 Task: Add a signature Henry Lee containing Have a great Christmas Eve, Henry Lee to email address softage.5@softage.net and add a label Nutrition
Action: Mouse moved to (1044, 61)
Screenshot: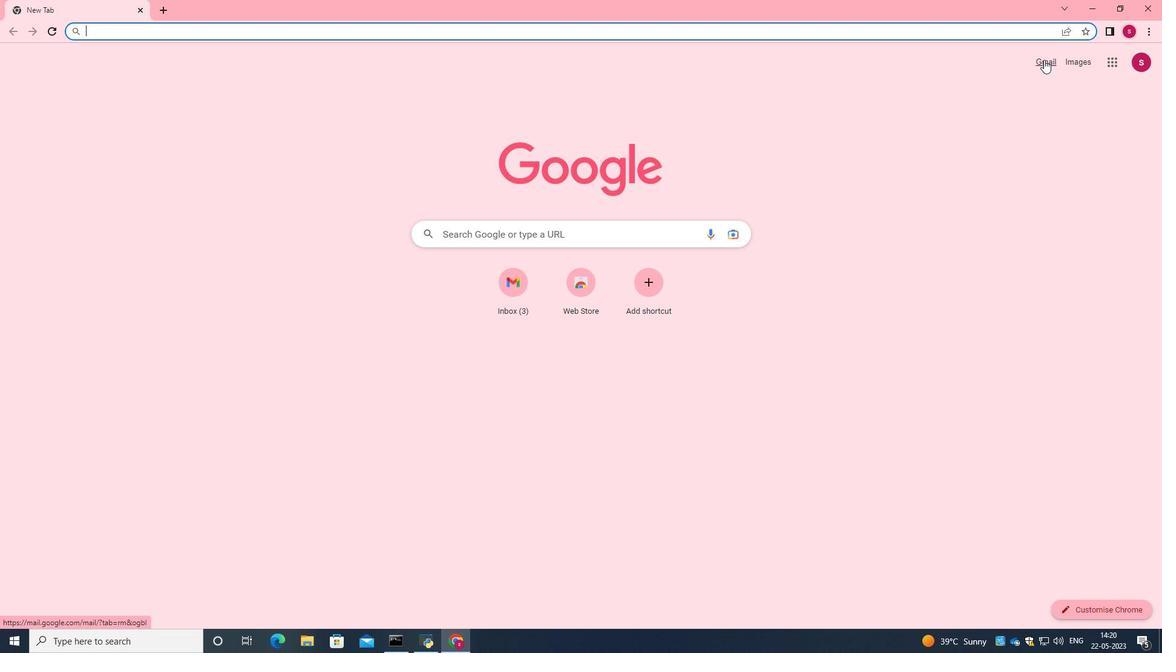 
Action: Mouse pressed left at (1044, 61)
Screenshot: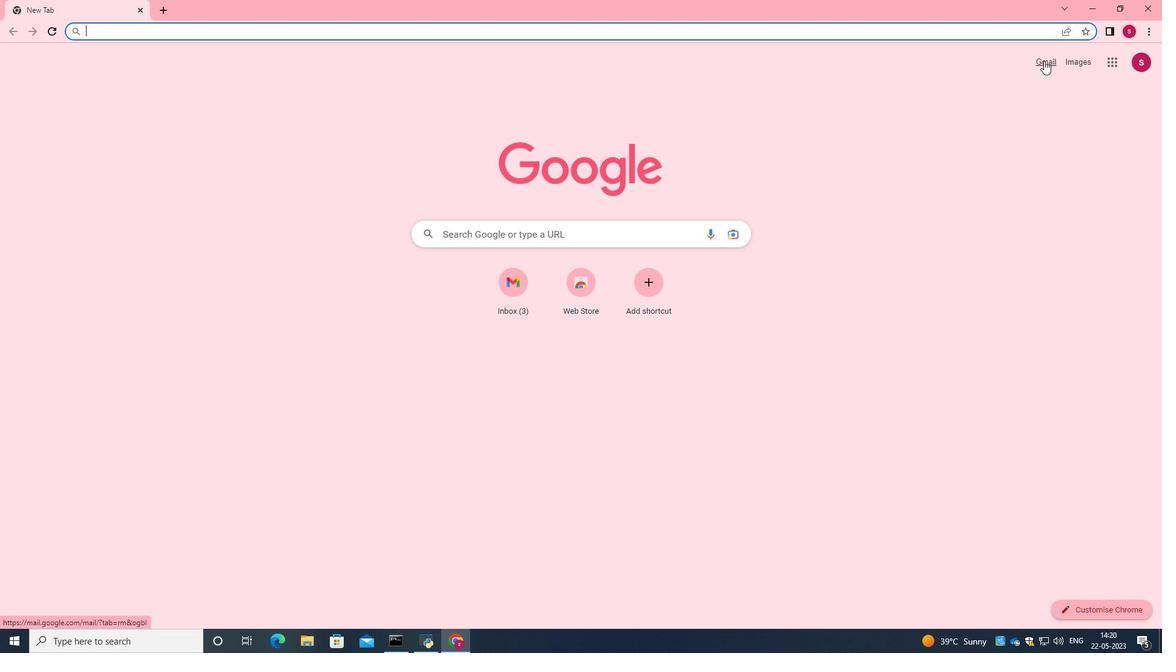 
Action: Mouse moved to (1044, 84)
Screenshot: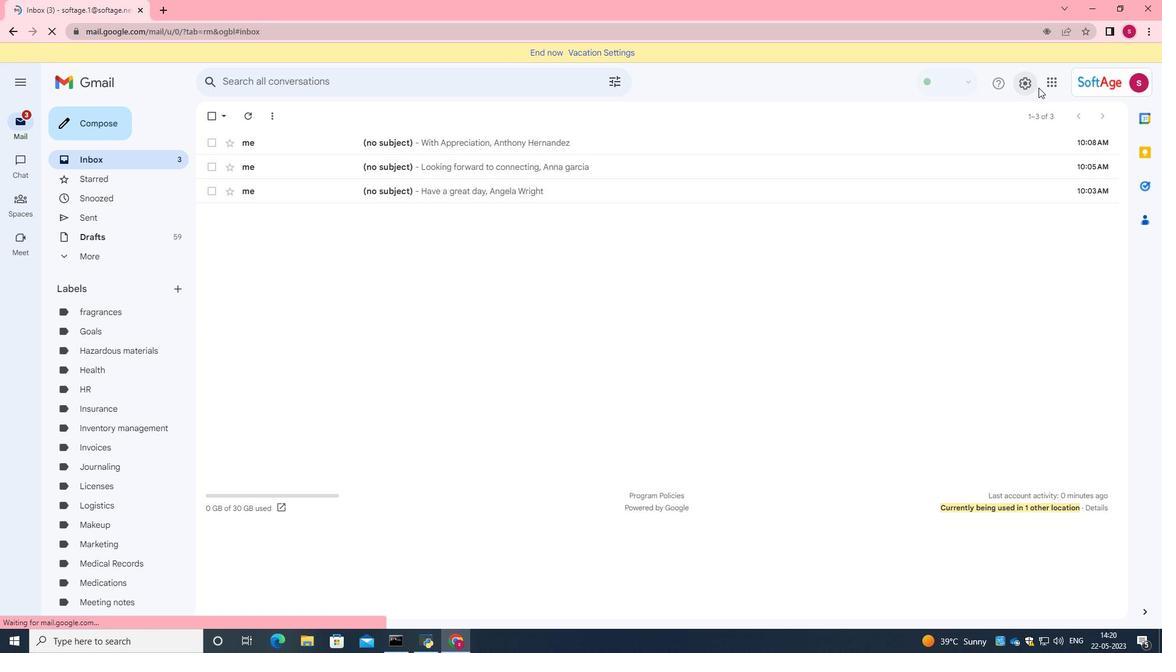 
Action: Mouse pressed left at (1044, 84)
Screenshot: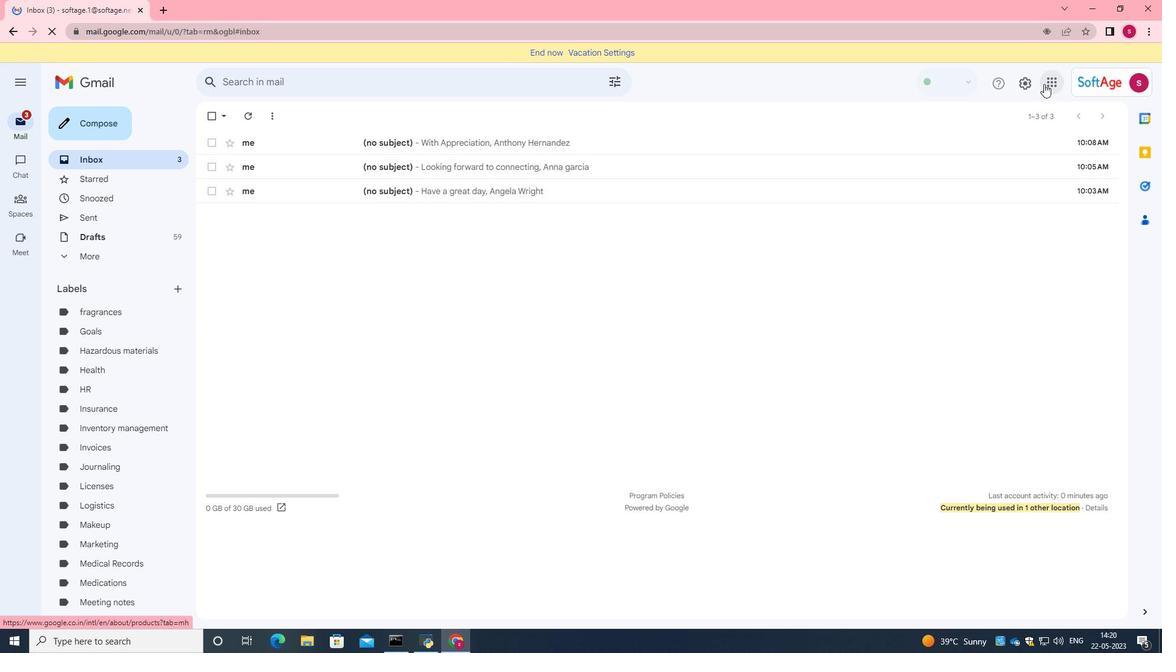 
Action: Mouse moved to (1038, 87)
Screenshot: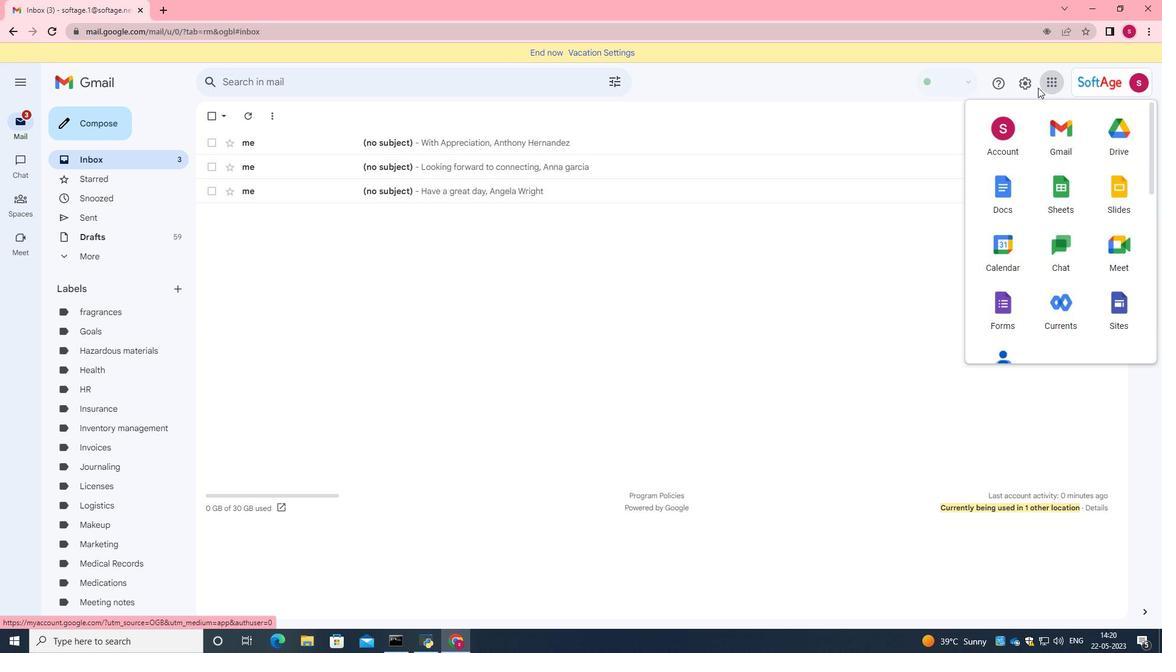 
Action: Mouse pressed left at (1038, 87)
Screenshot: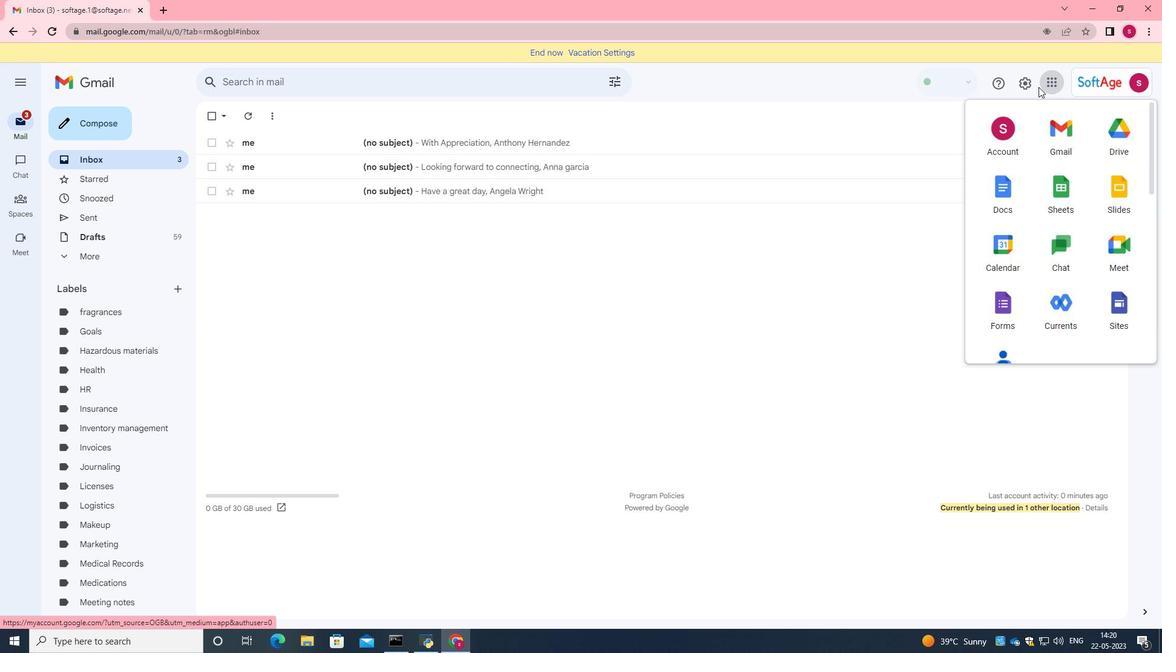 
Action: Mouse moved to (1030, 86)
Screenshot: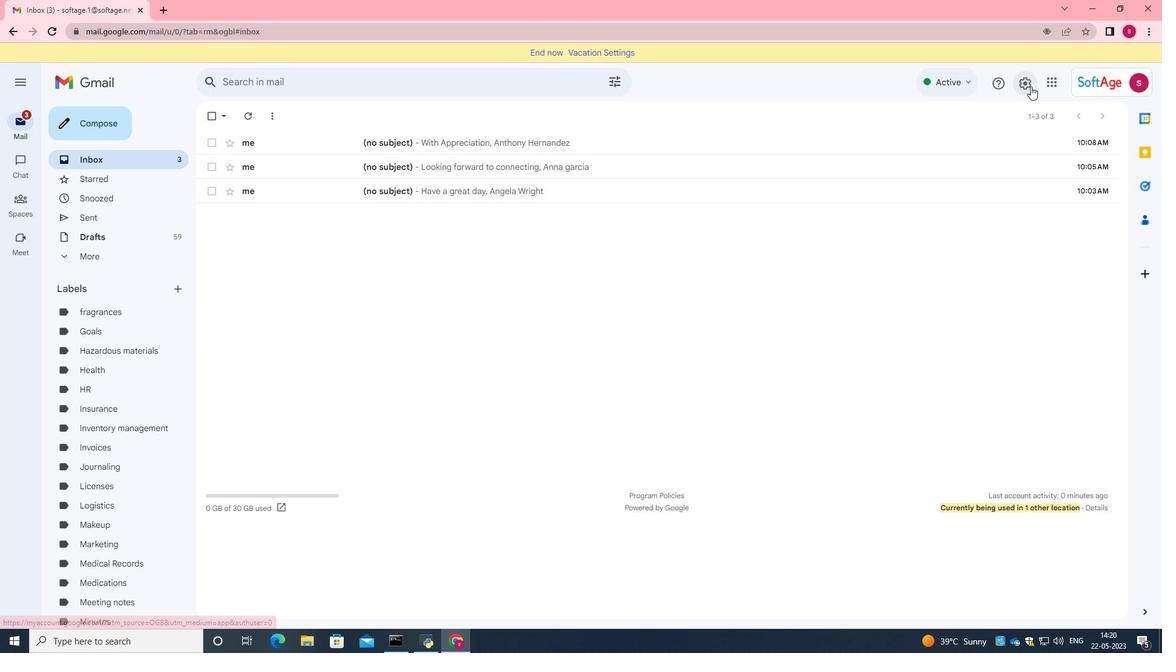 
Action: Mouse pressed left at (1030, 86)
Screenshot: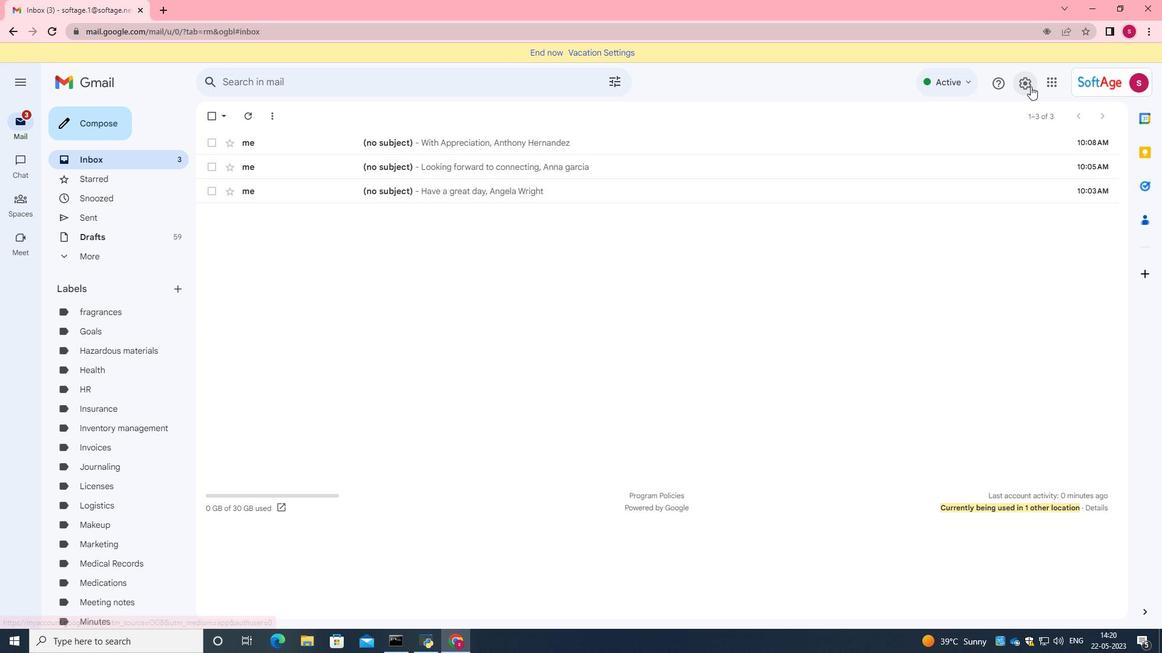 
Action: Mouse moved to (998, 147)
Screenshot: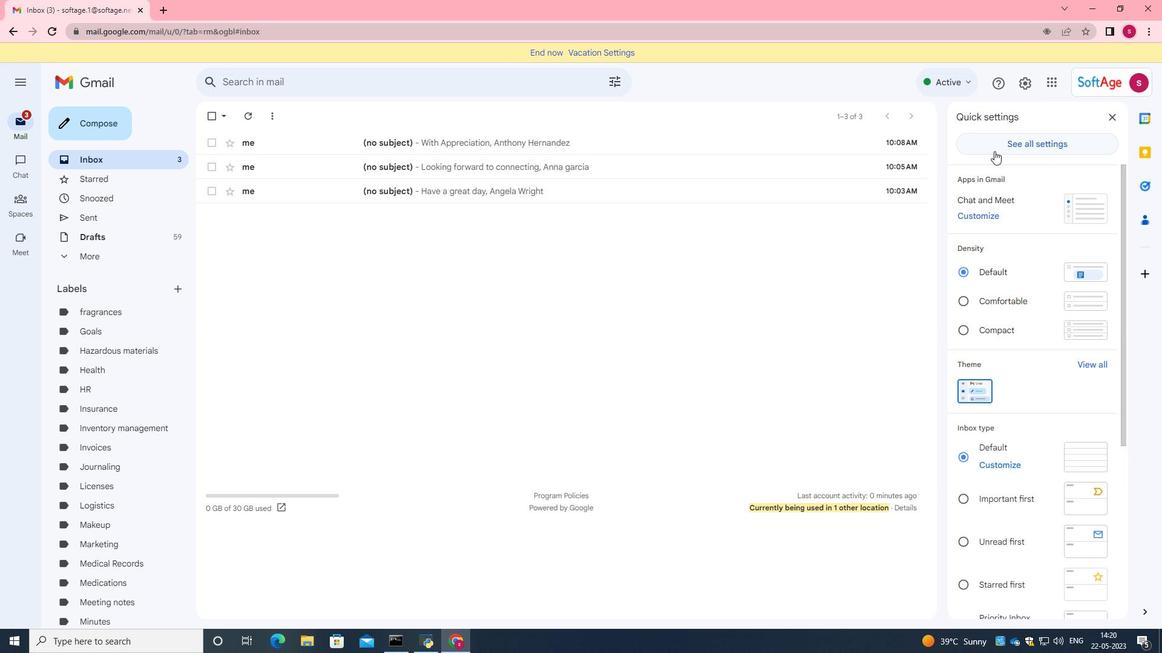
Action: Mouse pressed left at (998, 147)
Screenshot: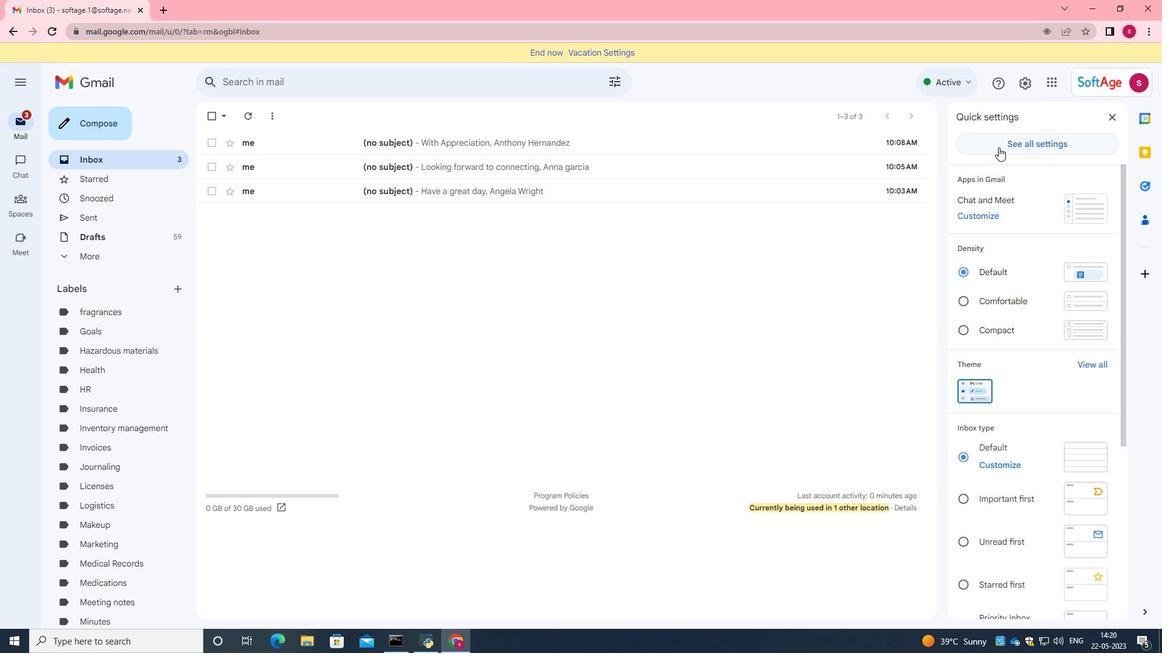 
Action: Mouse moved to (716, 292)
Screenshot: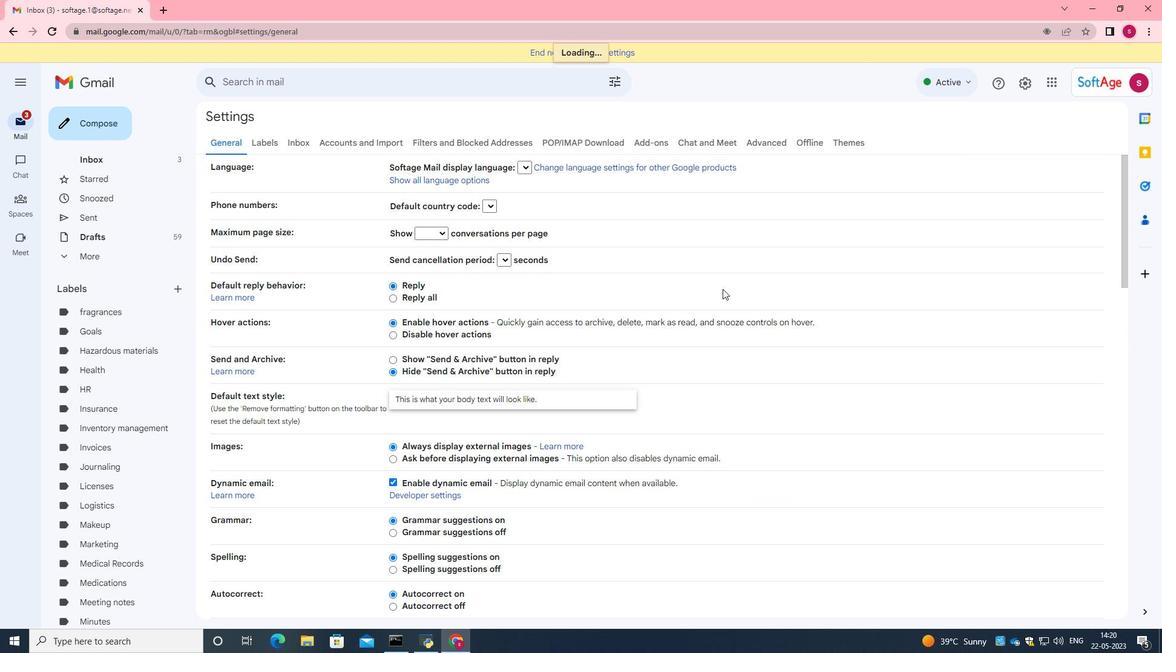 
Action: Mouse scrolled (716, 292) with delta (0, 0)
Screenshot: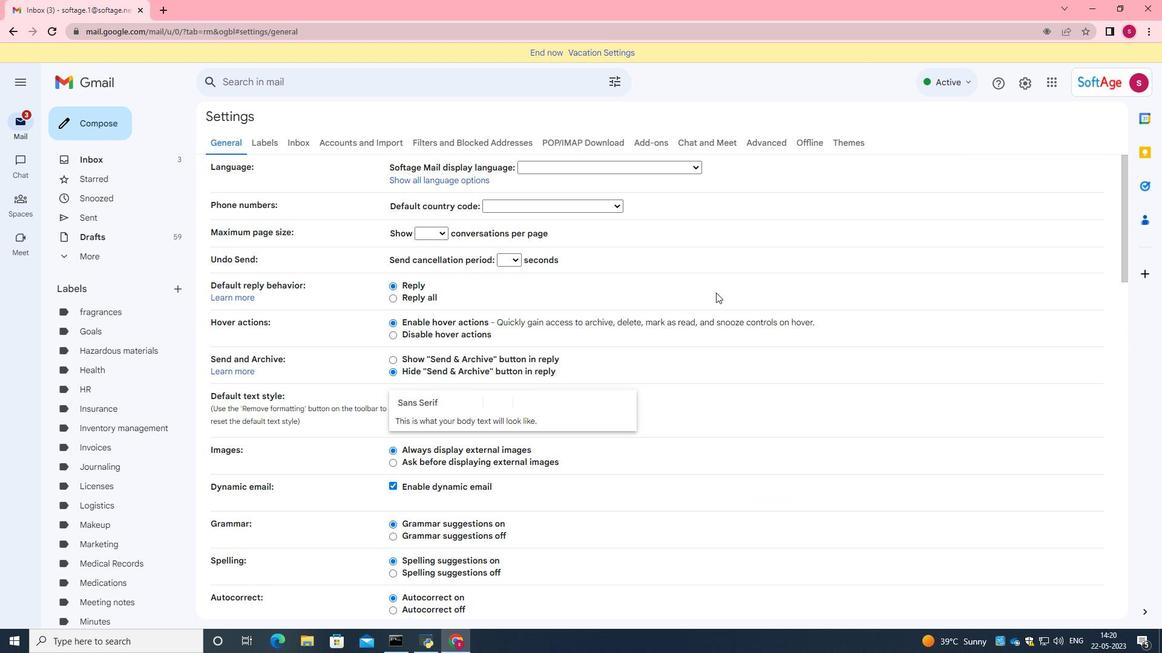
Action: Mouse scrolled (716, 292) with delta (0, 0)
Screenshot: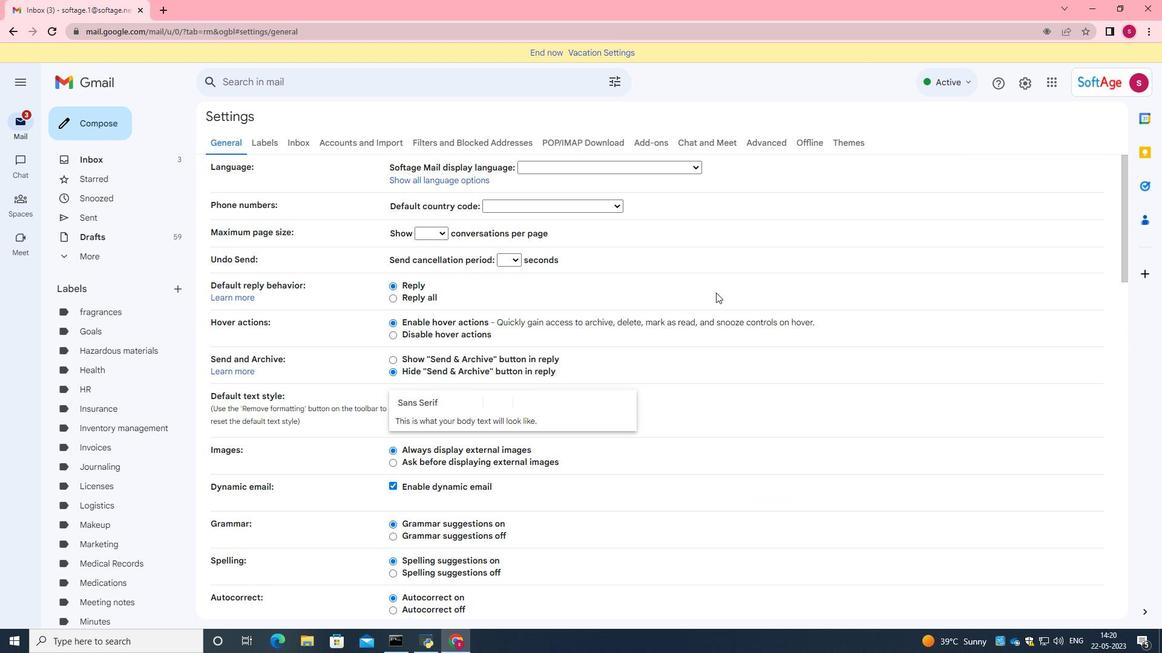 
Action: Mouse scrolled (716, 292) with delta (0, 0)
Screenshot: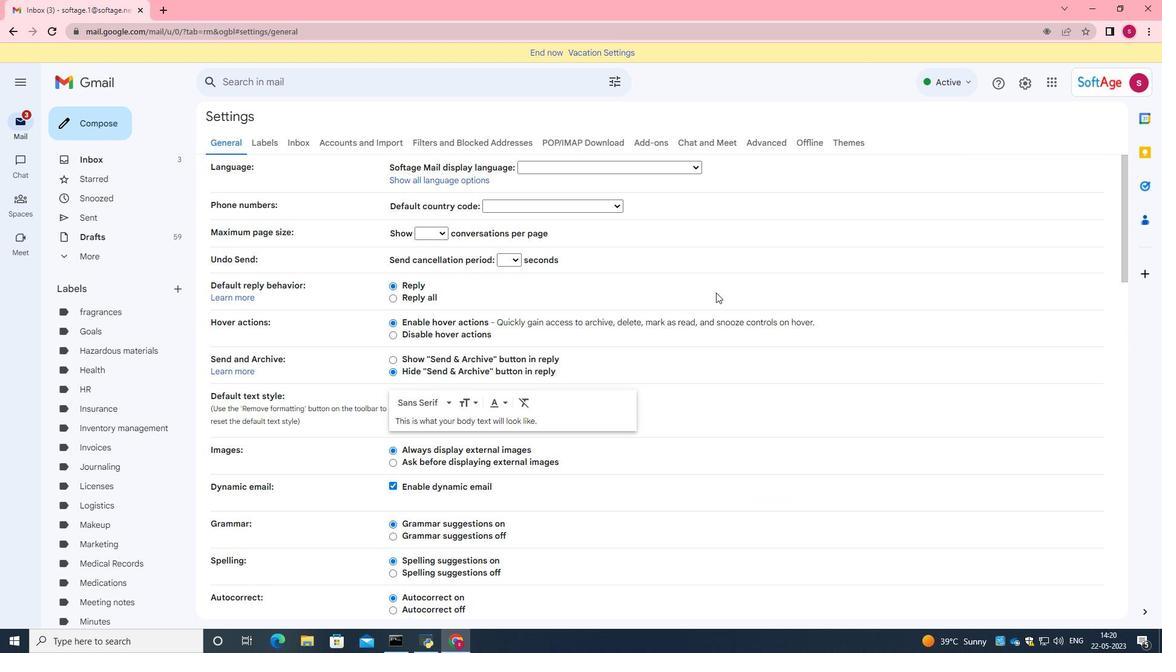 
Action: Mouse scrolled (716, 292) with delta (0, 0)
Screenshot: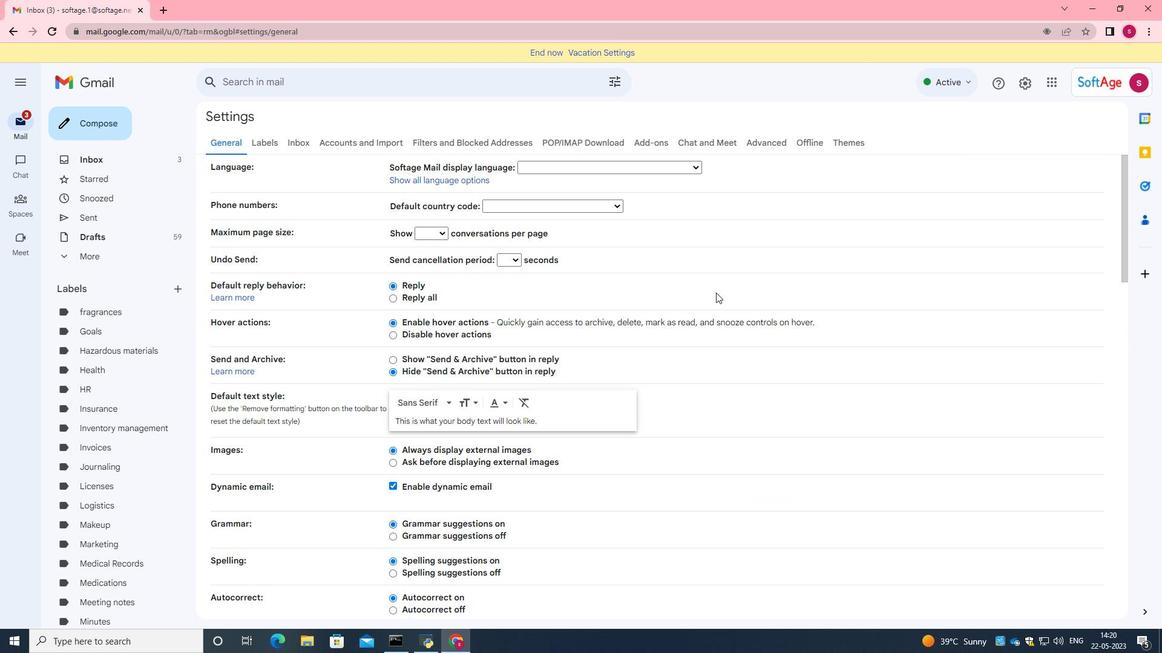 
Action: Mouse scrolled (716, 292) with delta (0, 0)
Screenshot: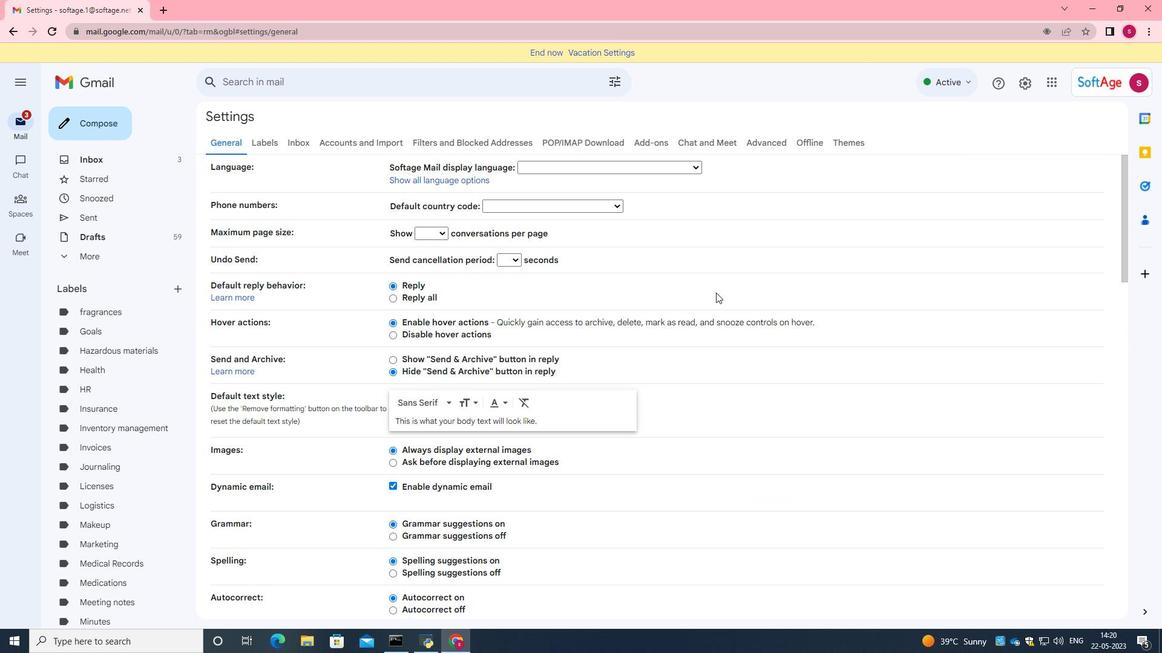 
Action: Mouse scrolled (716, 292) with delta (0, 0)
Screenshot: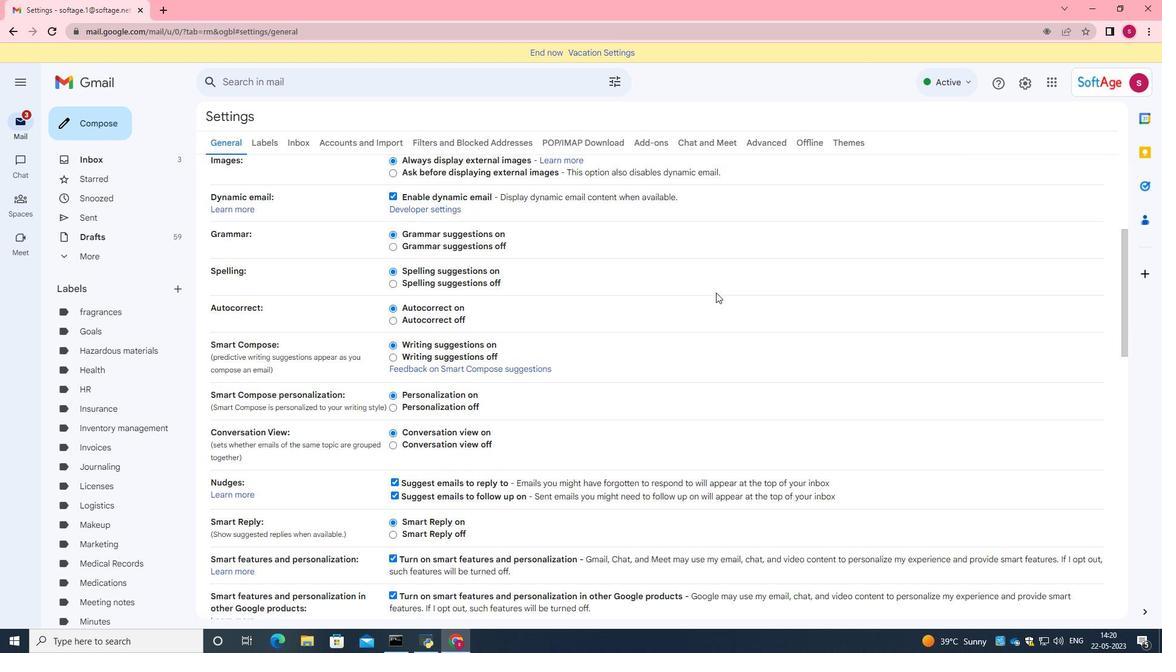 
Action: Mouse scrolled (716, 292) with delta (0, 0)
Screenshot: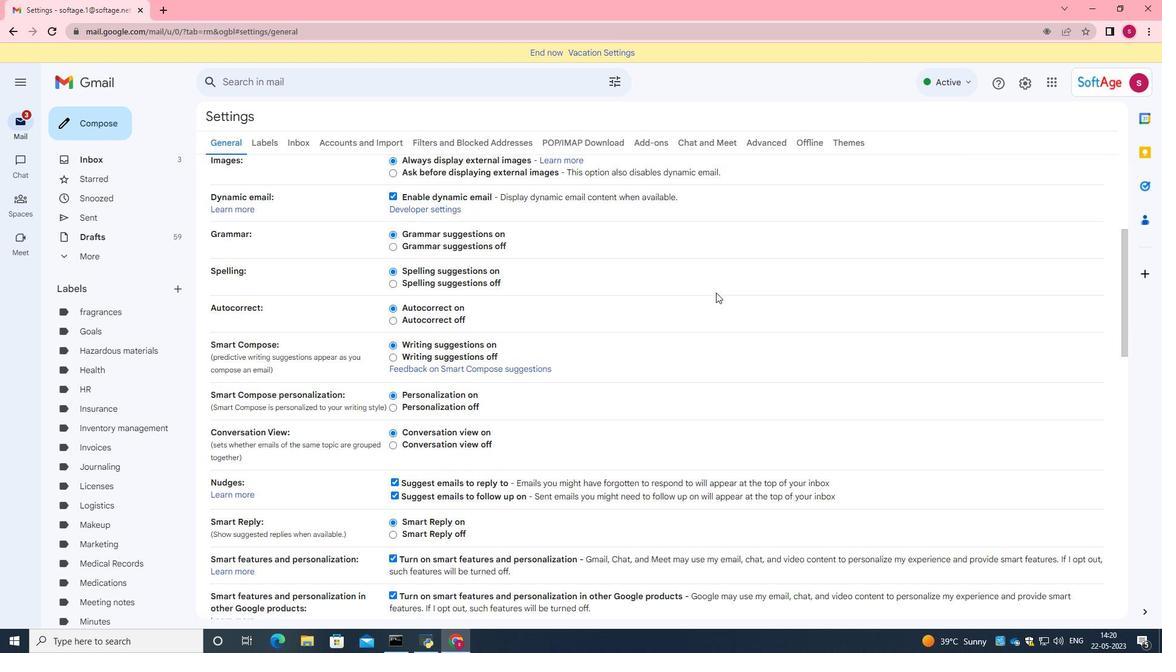 
Action: Mouse scrolled (716, 292) with delta (0, 0)
Screenshot: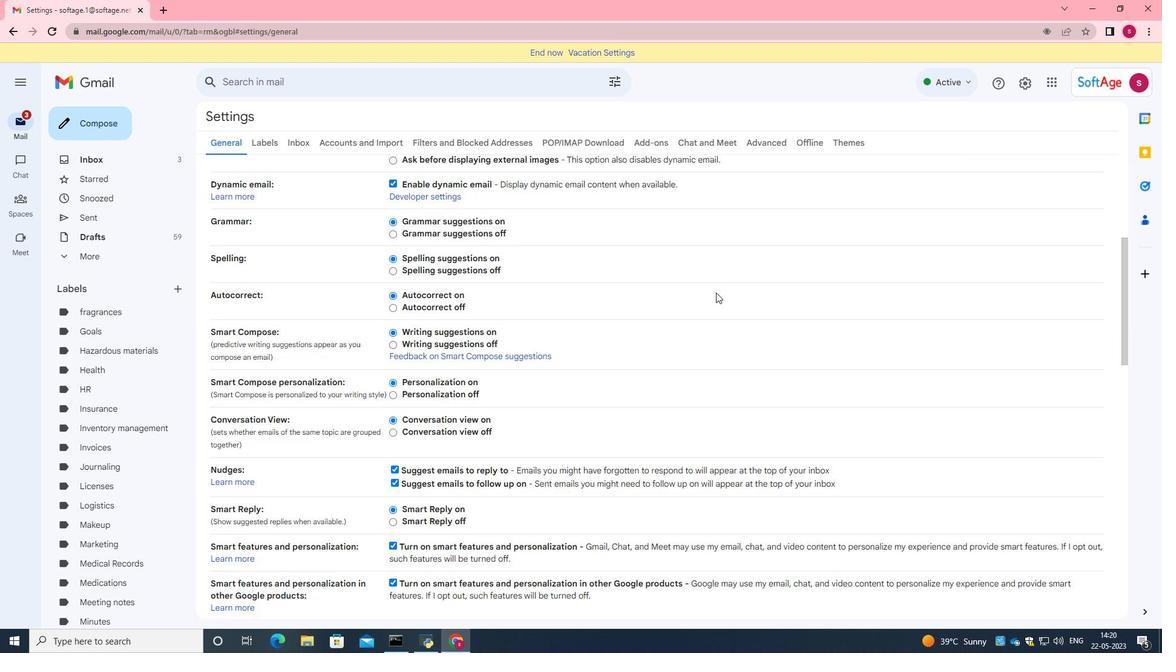 
Action: Mouse moved to (716, 312)
Screenshot: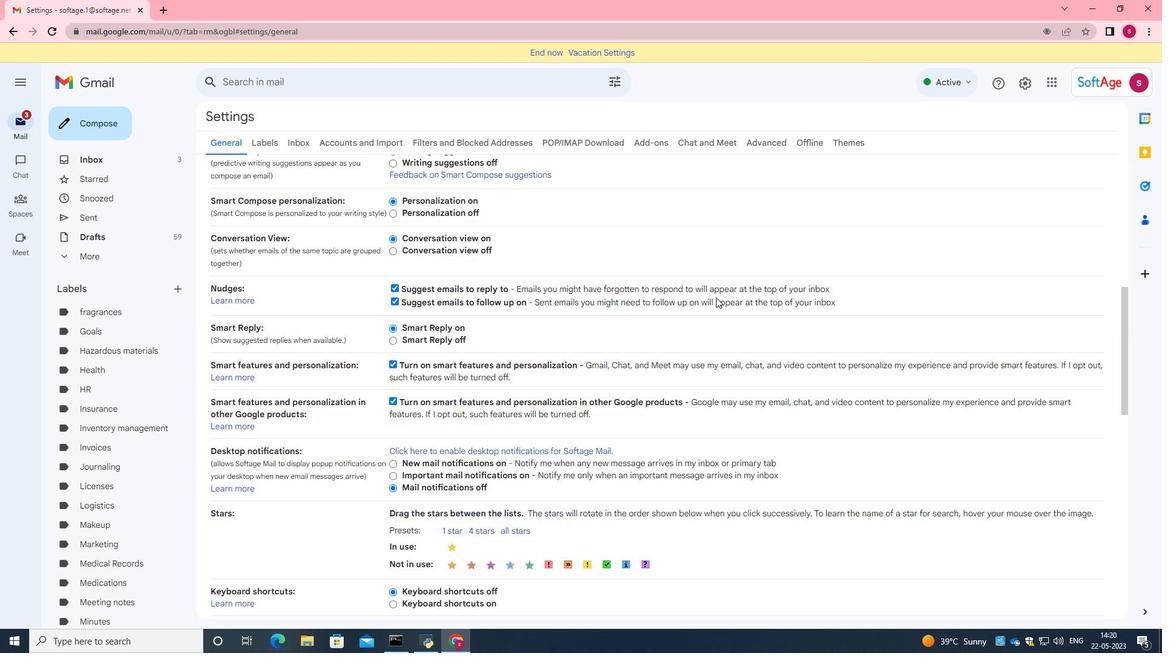 
Action: Mouse scrolled (716, 312) with delta (0, 0)
Screenshot: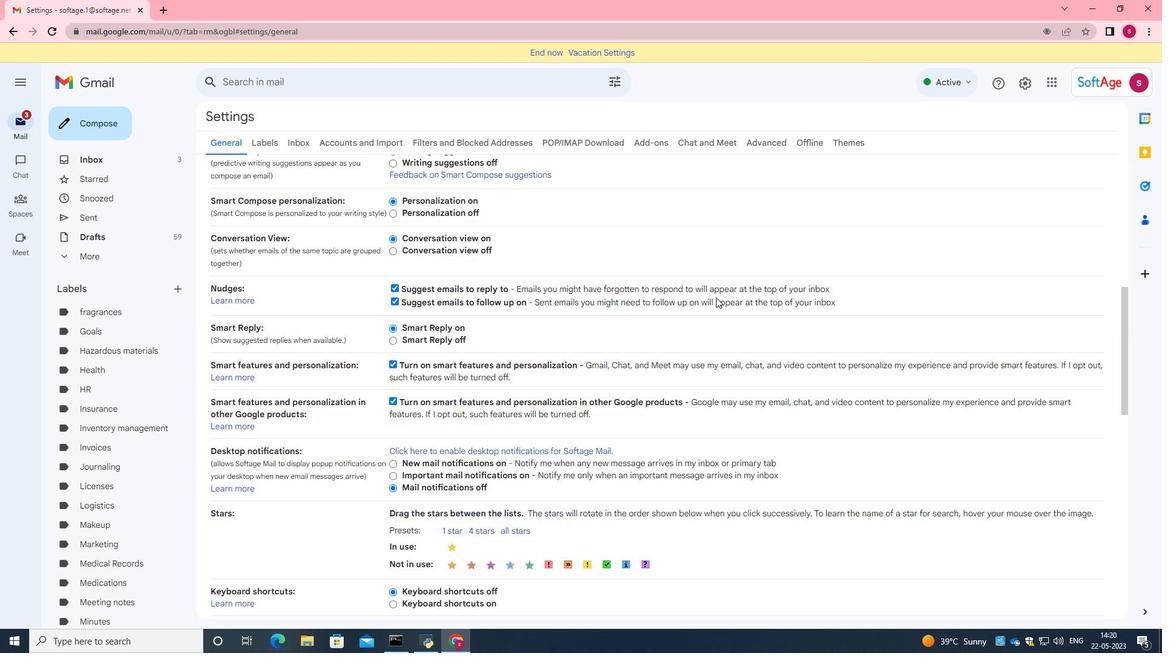 
Action: Mouse moved to (716, 321)
Screenshot: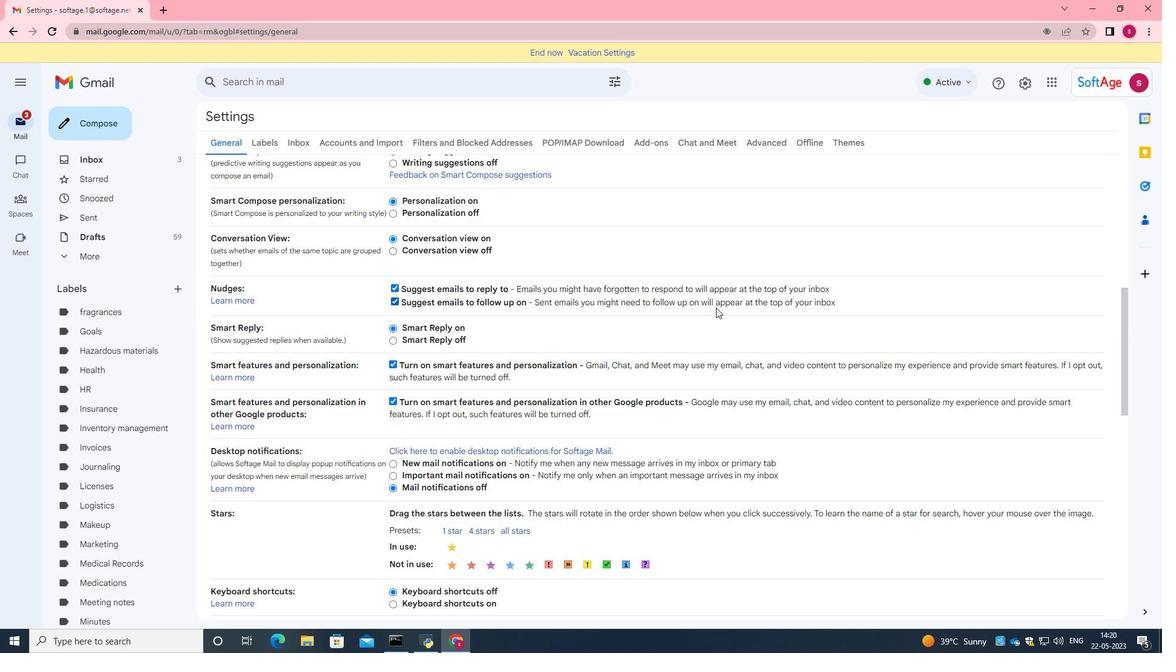 
Action: Mouse scrolled (716, 320) with delta (0, 0)
Screenshot: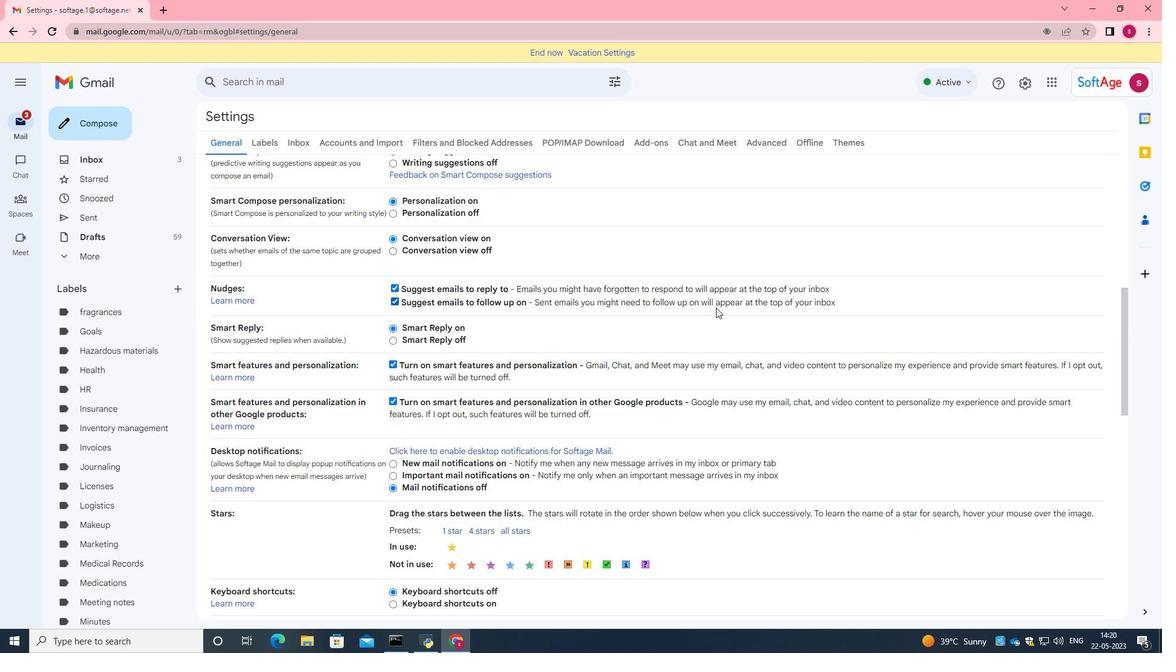 
Action: Mouse moved to (716, 322)
Screenshot: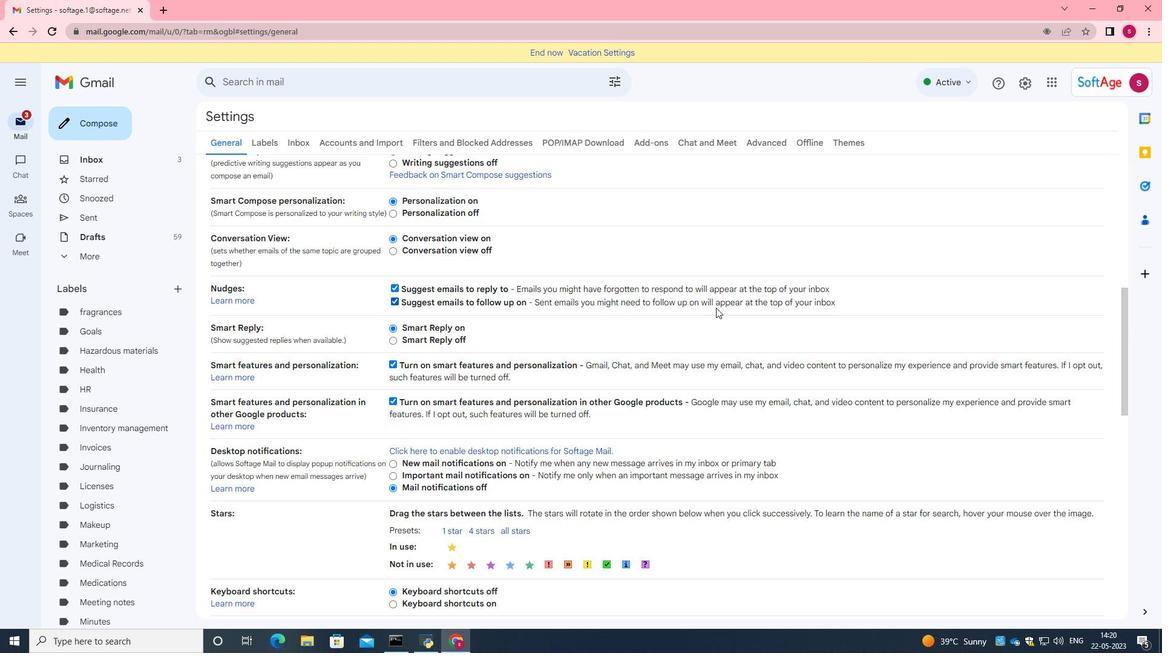 
Action: Mouse scrolled (716, 322) with delta (0, 0)
Screenshot: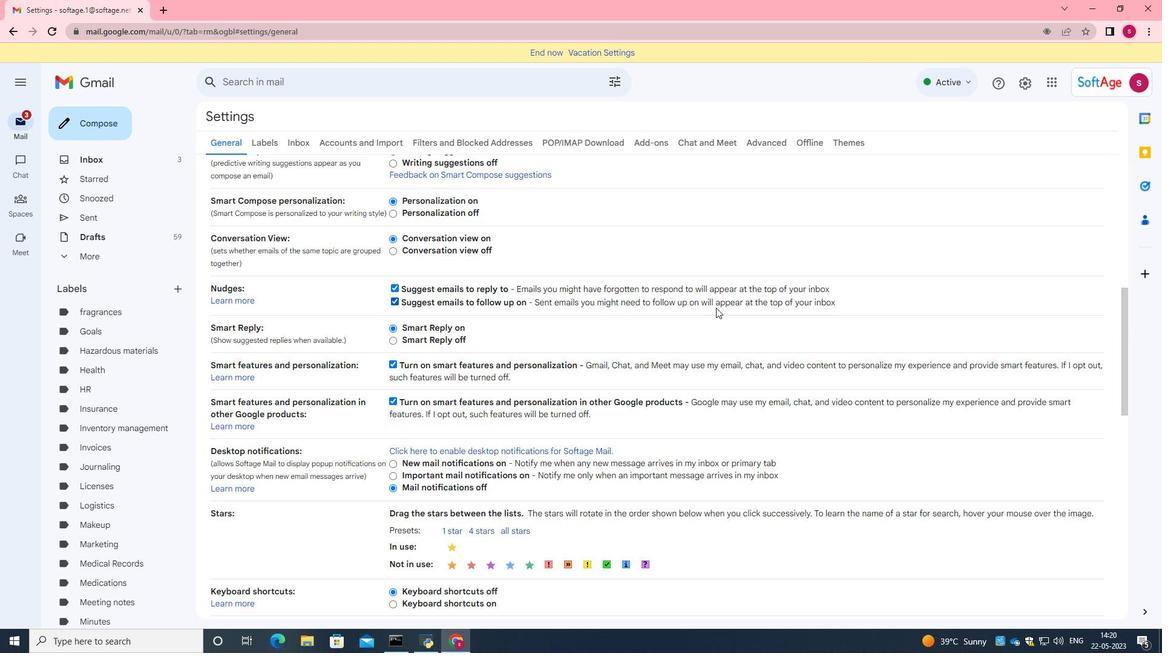 
Action: Mouse moved to (528, 465)
Screenshot: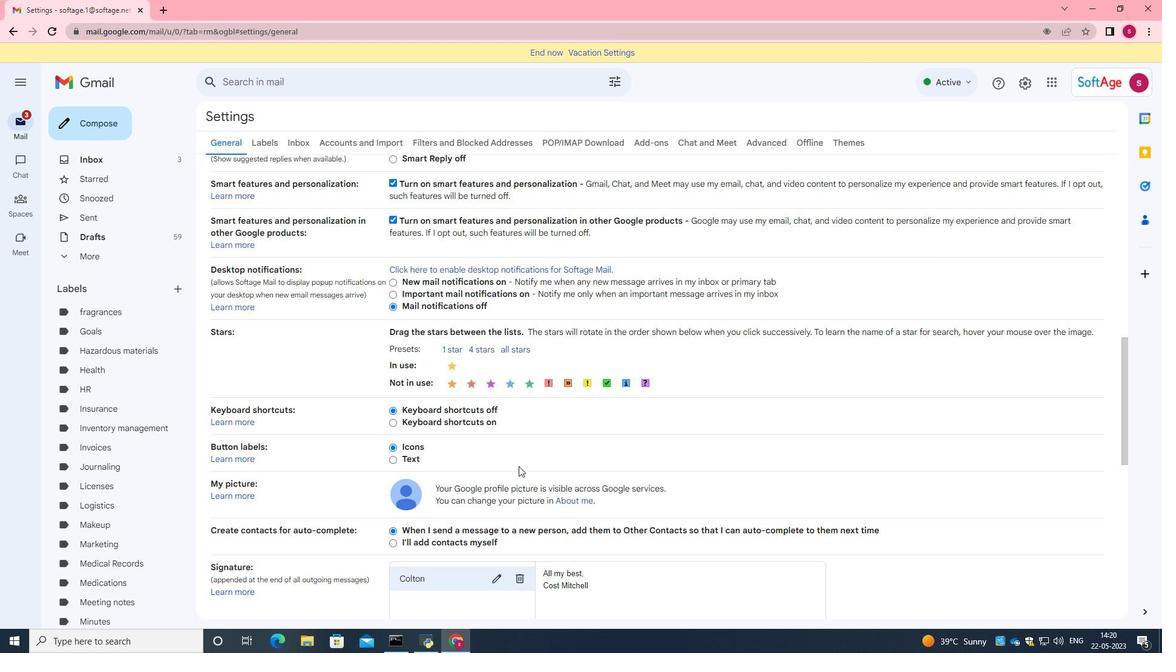 
Action: Mouse scrolled (528, 464) with delta (0, 0)
Screenshot: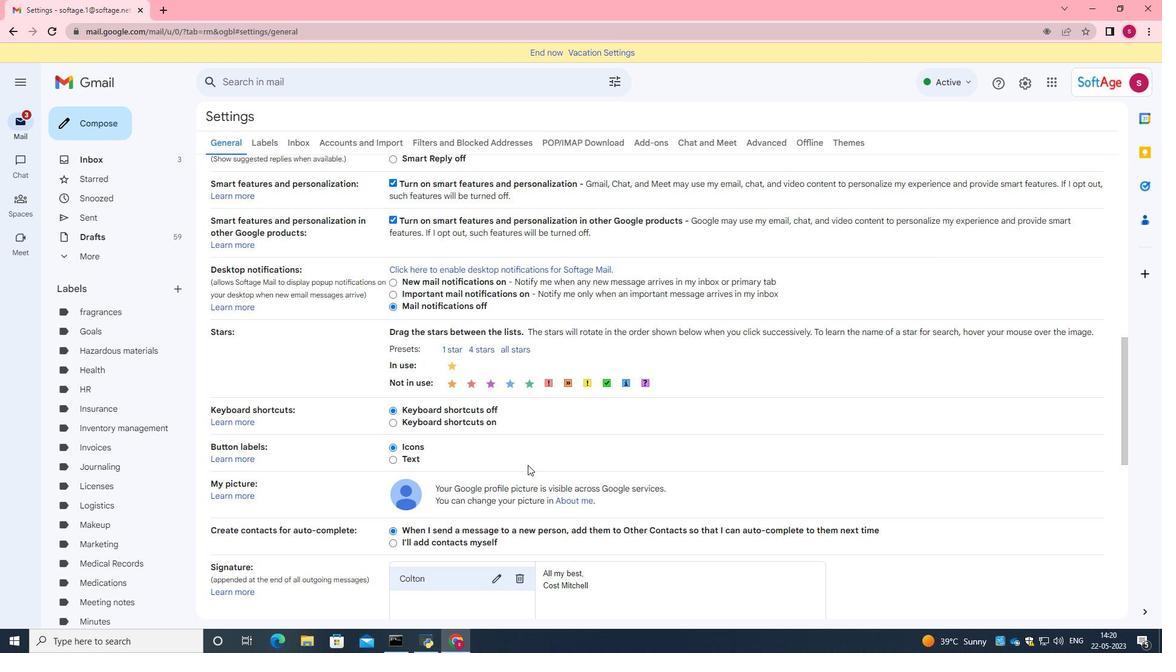 
Action: Mouse moved to (518, 521)
Screenshot: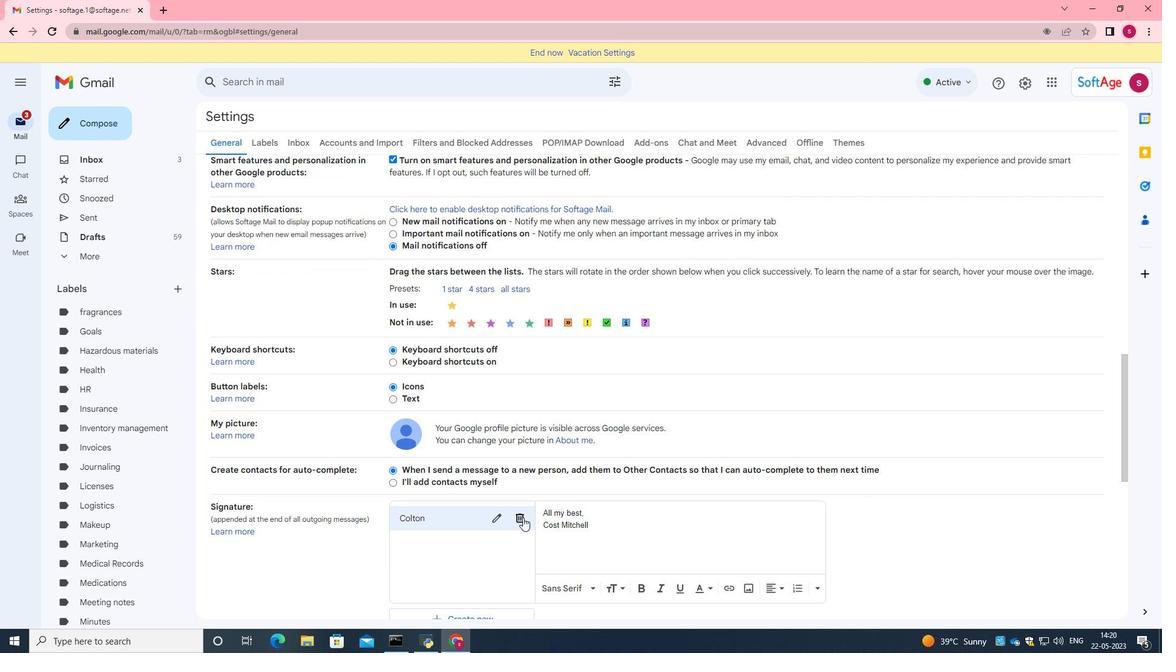 
Action: Mouse pressed left at (518, 521)
Screenshot: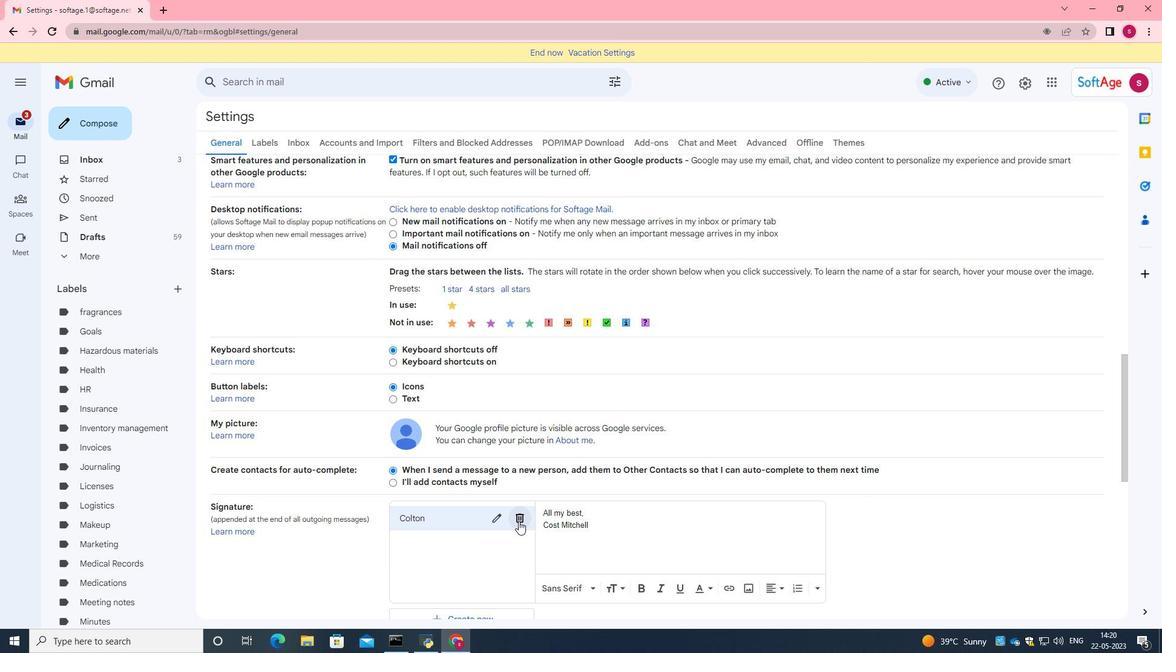
Action: Mouse moved to (663, 364)
Screenshot: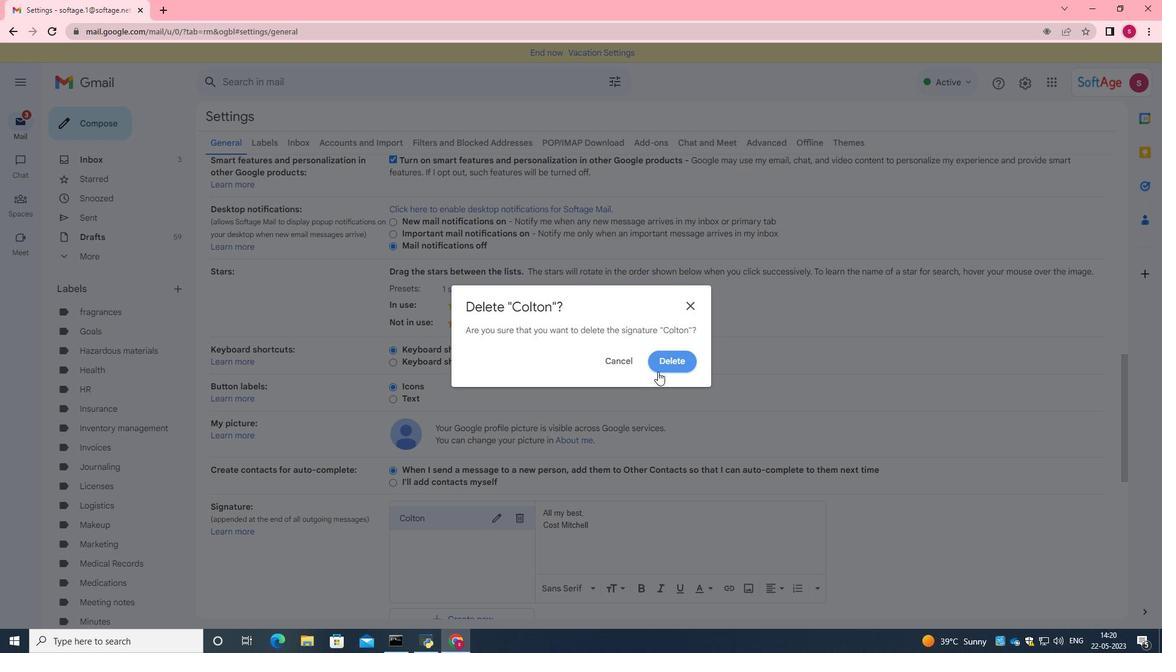 
Action: Mouse pressed left at (663, 364)
Screenshot: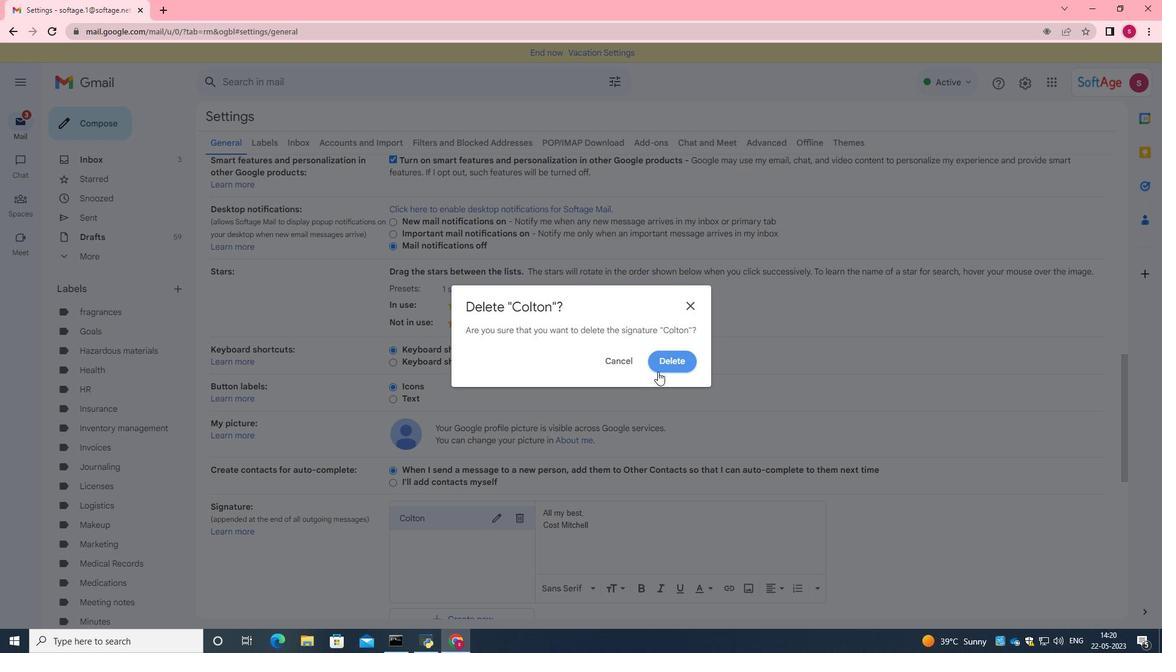 
Action: Mouse moved to (440, 529)
Screenshot: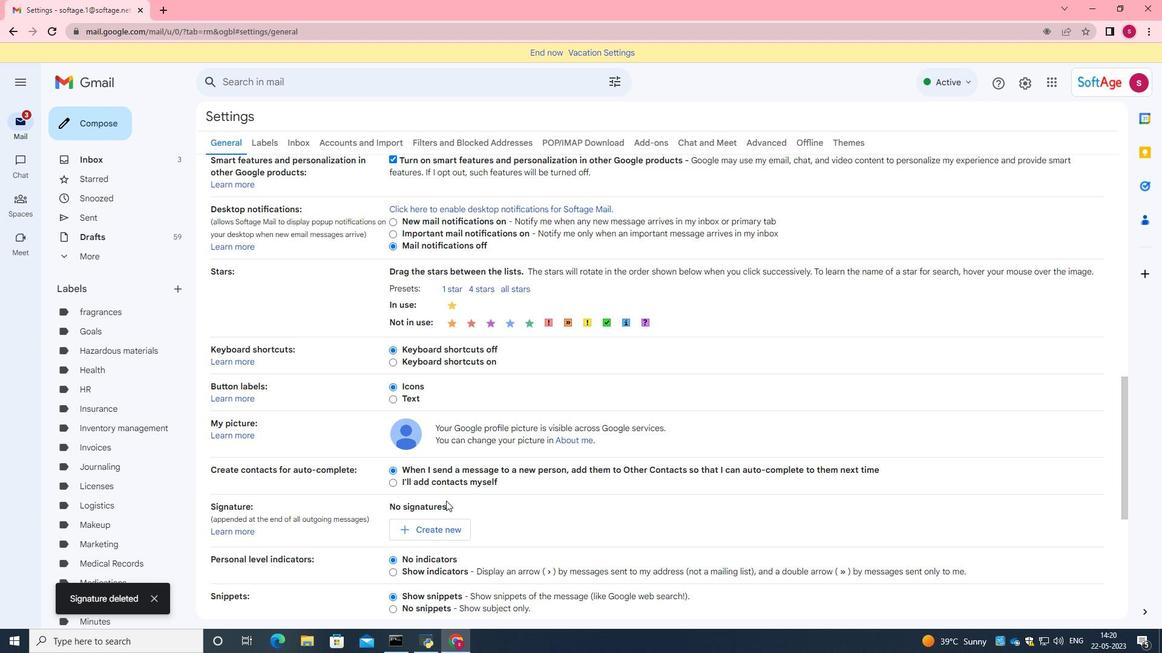 
Action: Mouse pressed left at (440, 529)
Screenshot: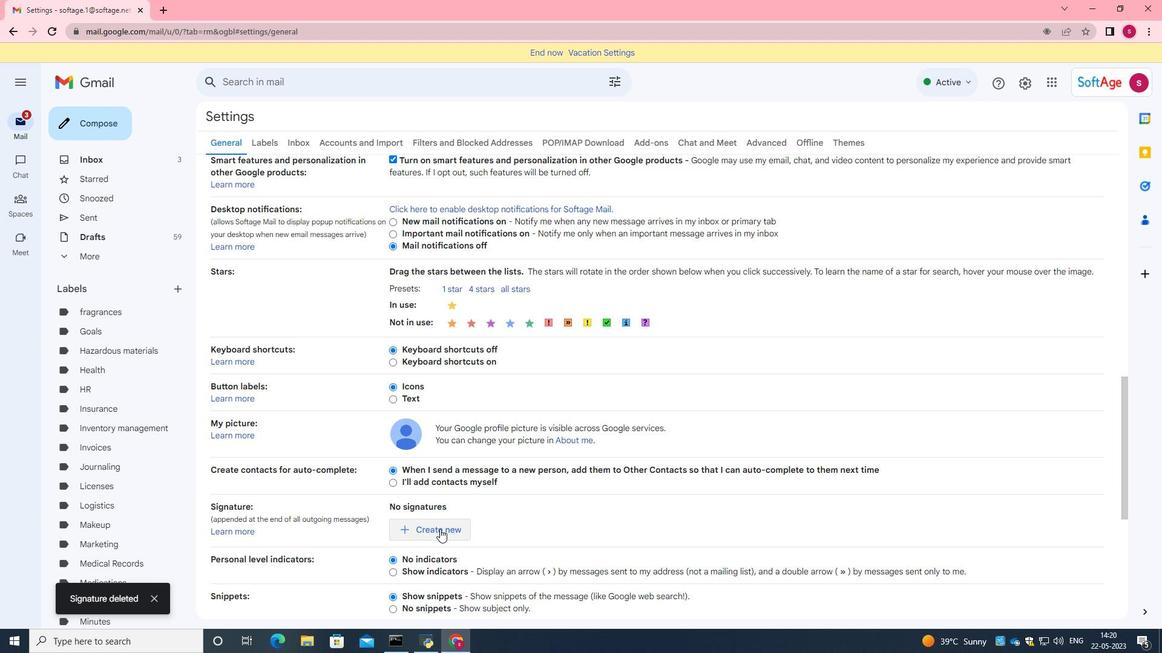 
Action: Mouse moved to (517, 335)
Screenshot: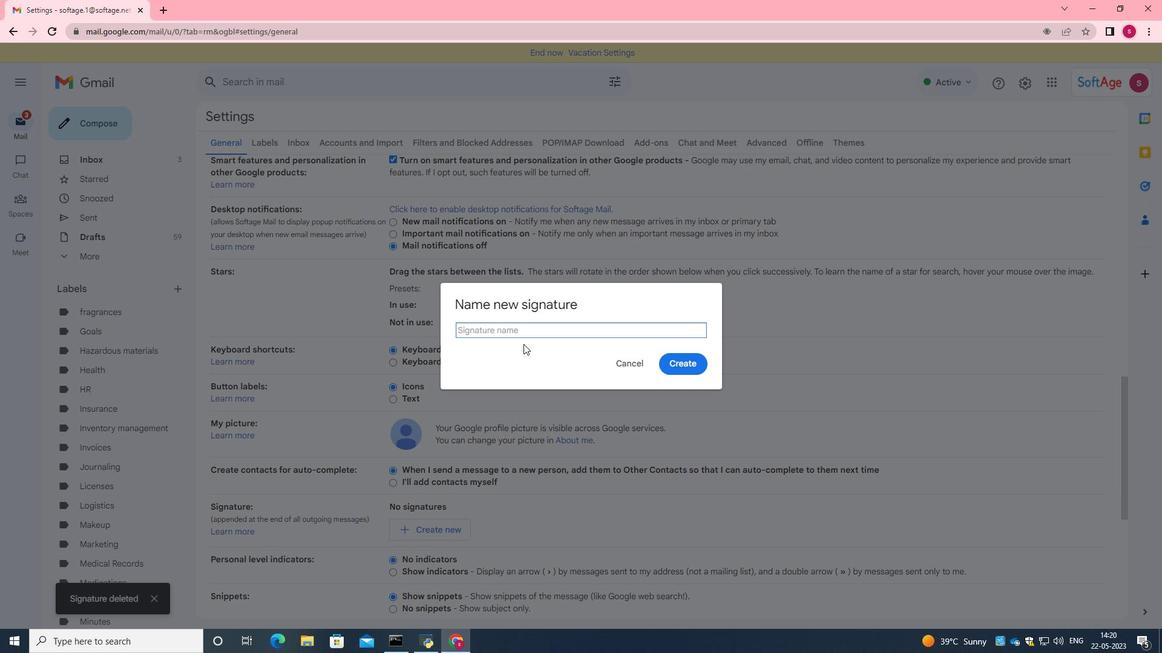 
Action: Key pressed <Key.caps_lock>H<Key.caps_lock>enry<Key.space><Key.caps_lock>L<Key.caps_lock>ee
Screenshot: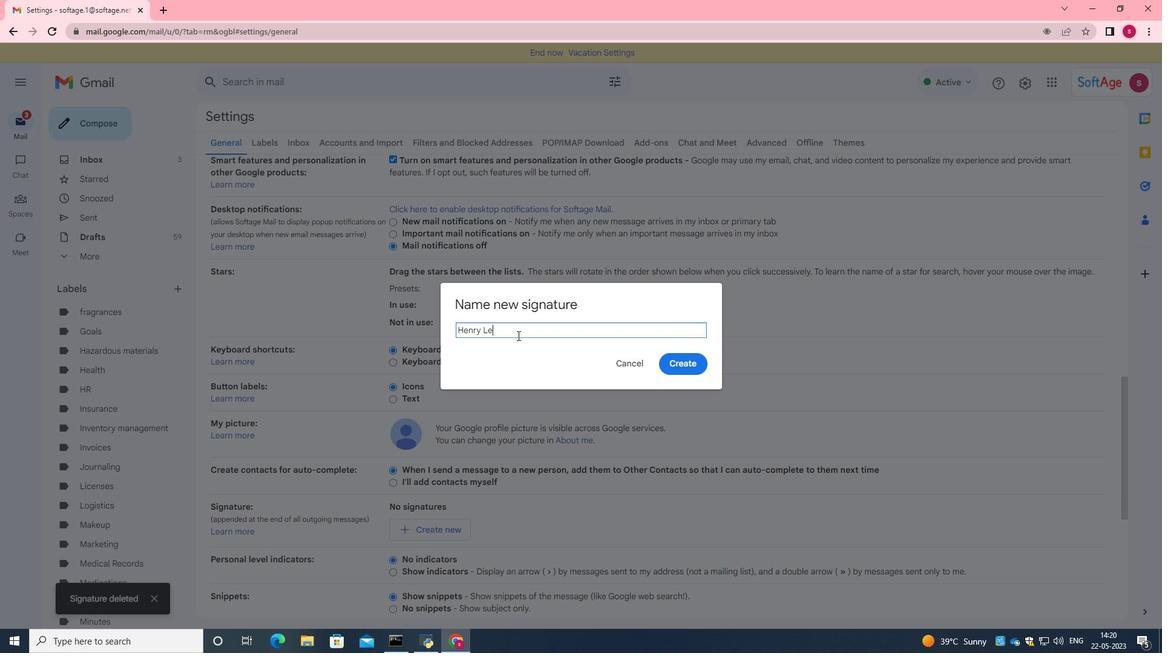 
Action: Mouse moved to (692, 365)
Screenshot: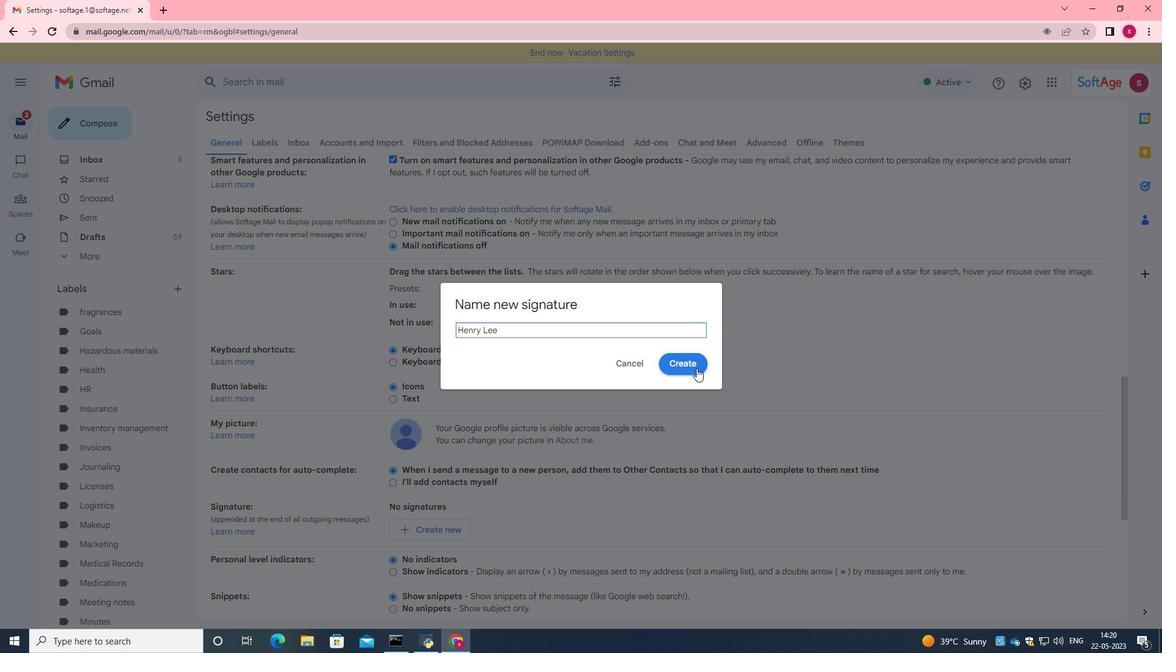 
Action: Mouse pressed left at (692, 365)
Screenshot: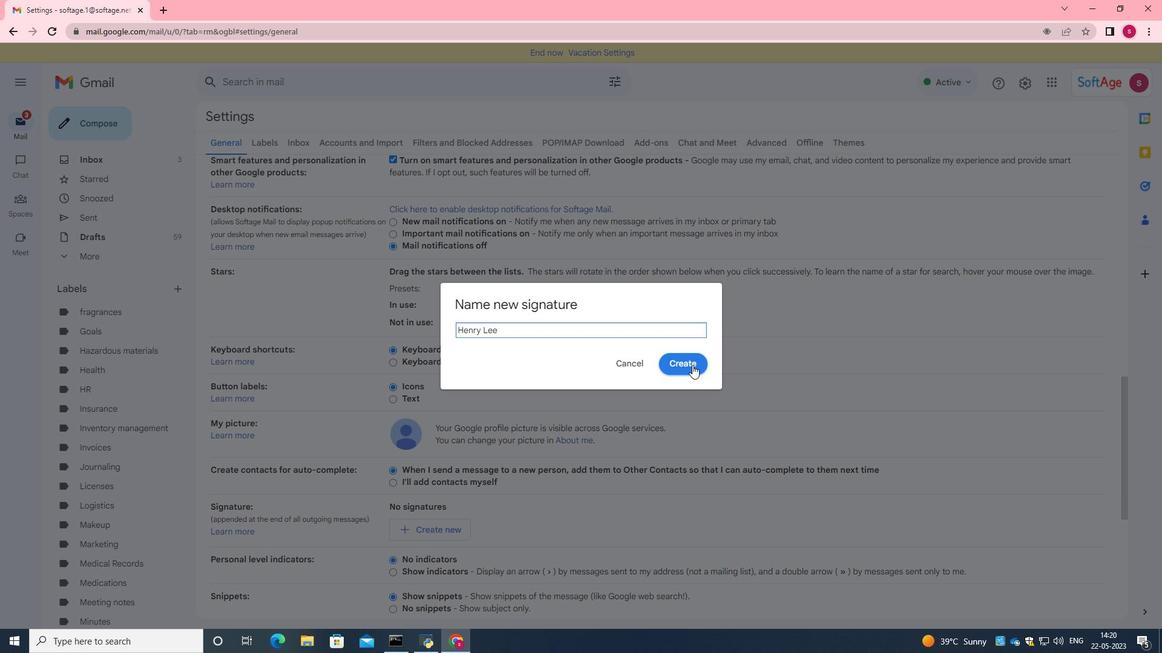 
Action: Mouse moved to (607, 519)
Screenshot: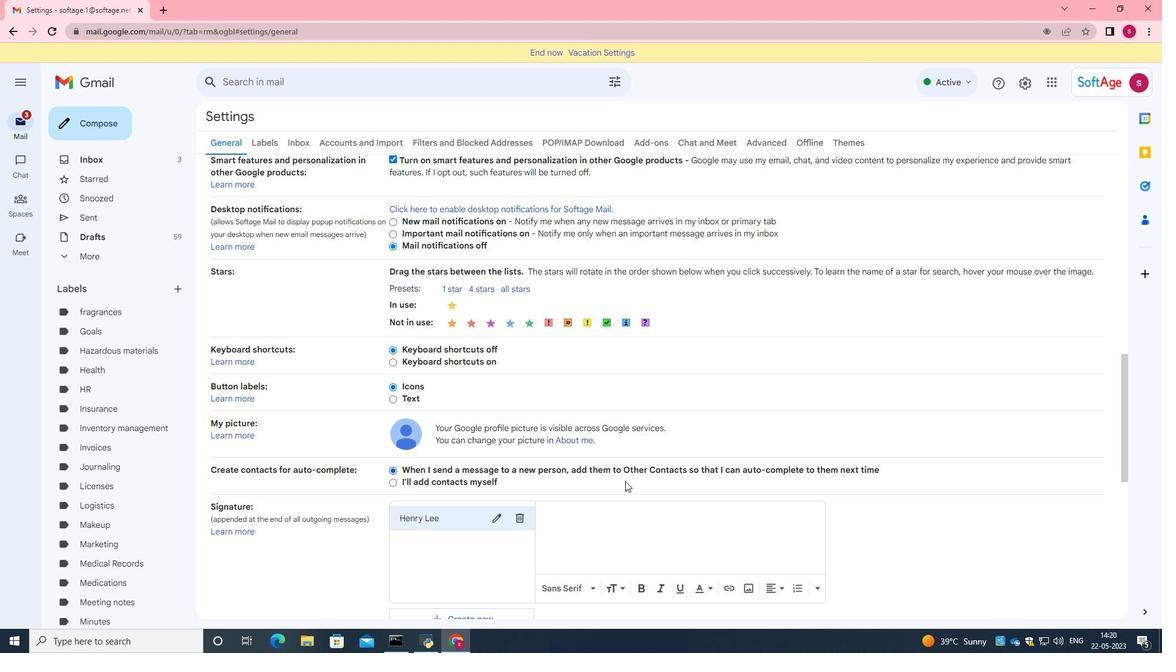 
Action: Mouse pressed left at (607, 519)
Screenshot: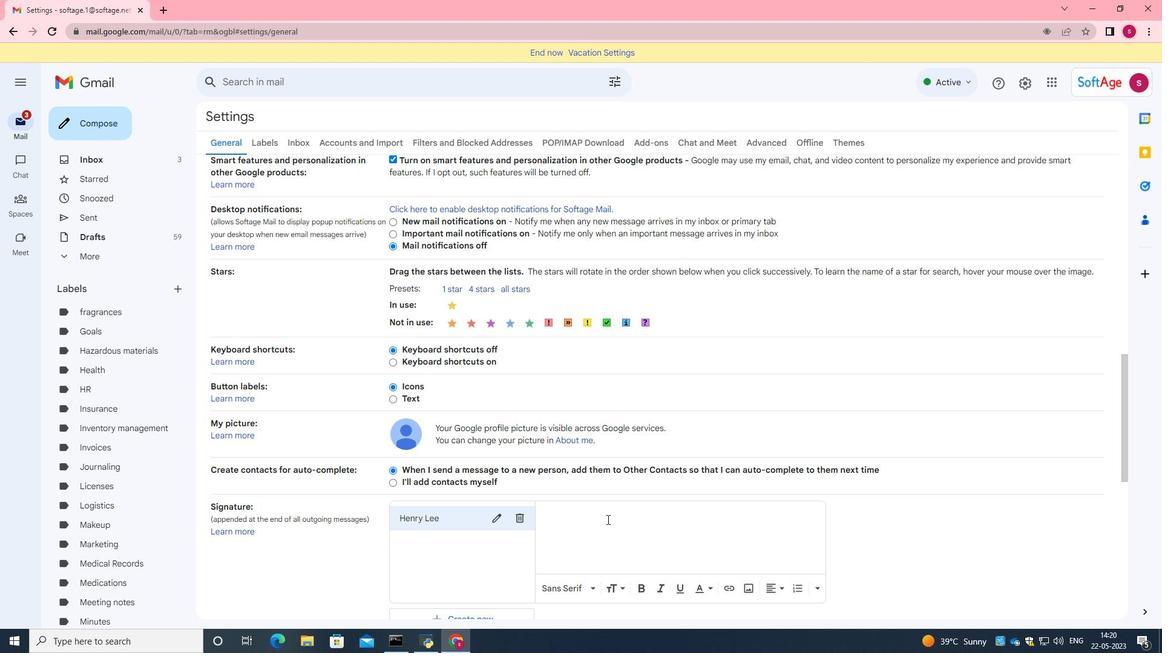 
Action: Key pressed <Key.caps_lock>H<Key.caps_lock>ave<Key.space>a<Key.space>great<Key.space><Key.caps_lock>C<Key.caps_lock>hristmas<Key.space><Key.caps_lock>E<Key.caps_lock>ve,<Key.space><Key.caps_lock><Key.enter>H<Key.caps_lock>enry<Key.space><Key.caps_lock>L<Key.caps_lock>ee
Screenshot: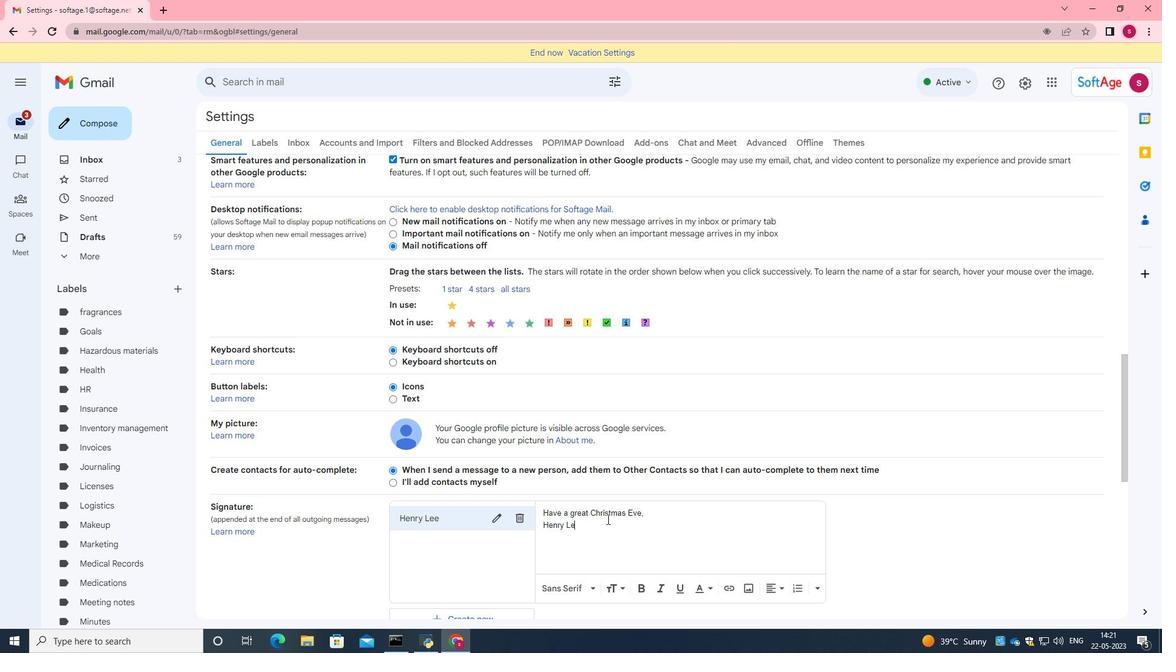 
Action: Mouse scrolled (607, 519) with delta (0, 0)
Screenshot: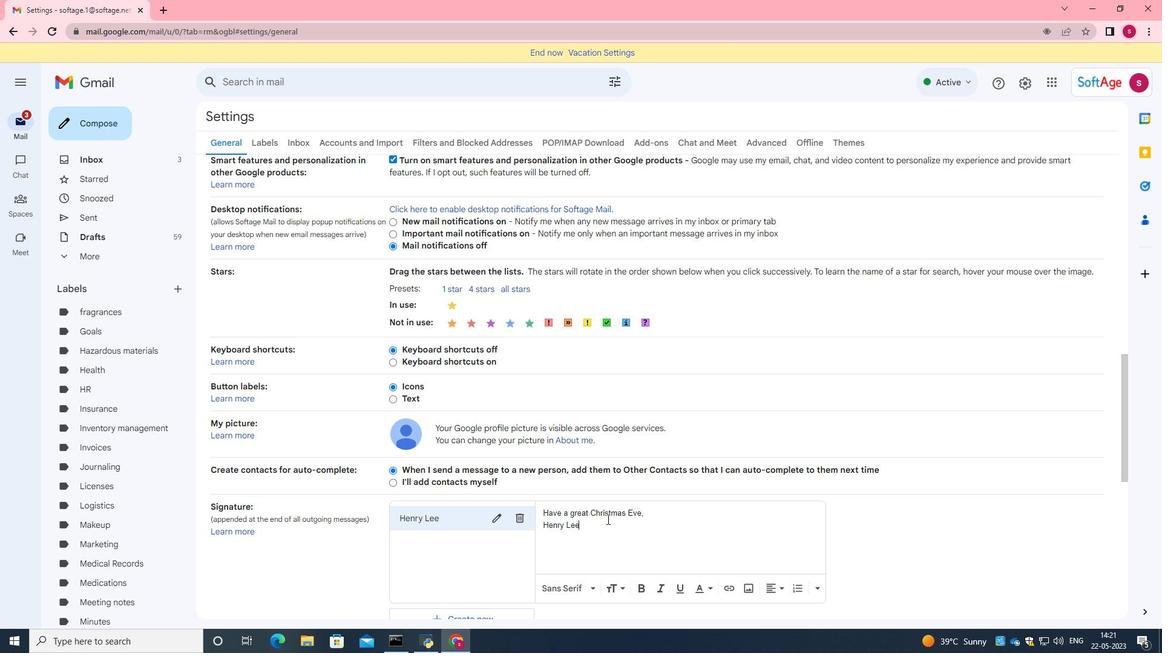 
Action: Mouse scrolled (607, 519) with delta (0, 0)
Screenshot: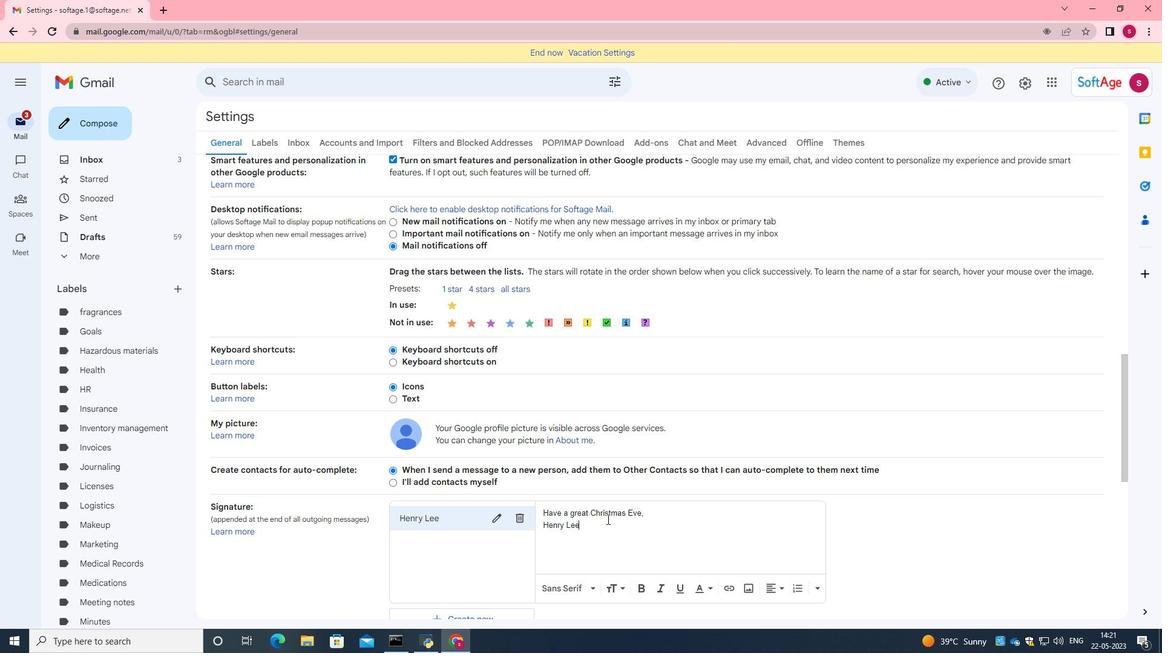 
Action: Mouse scrolled (607, 519) with delta (0, 0)
Screenshot: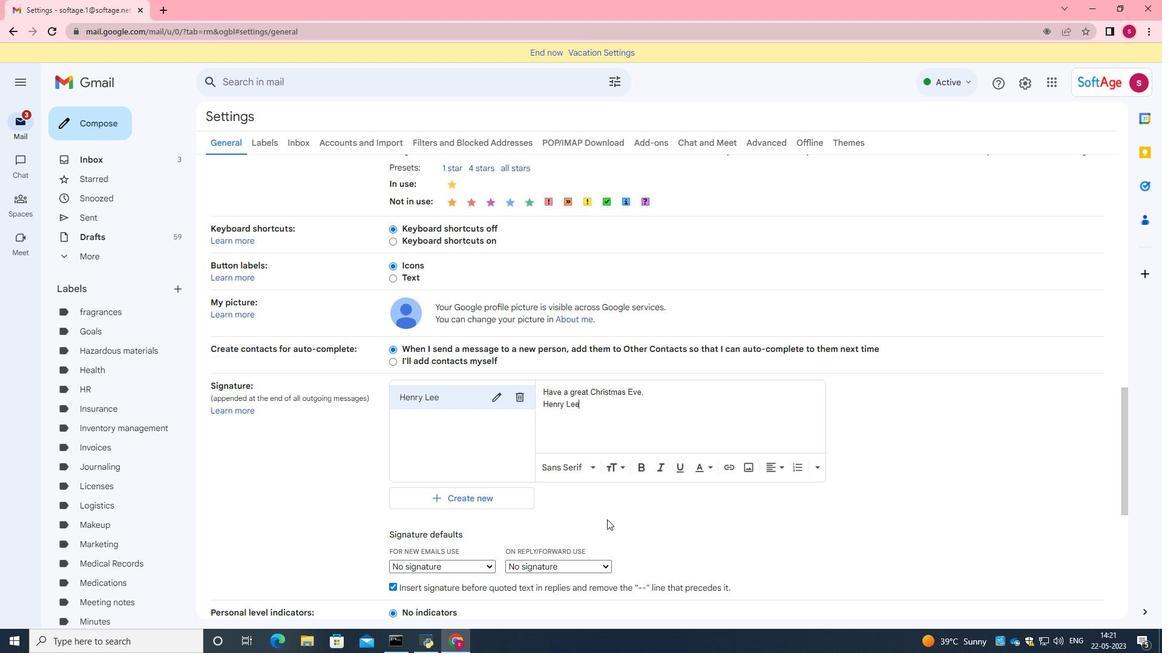 
Action: Mouse scrolled (607, 519) with delta (0, 0)
Screenshot: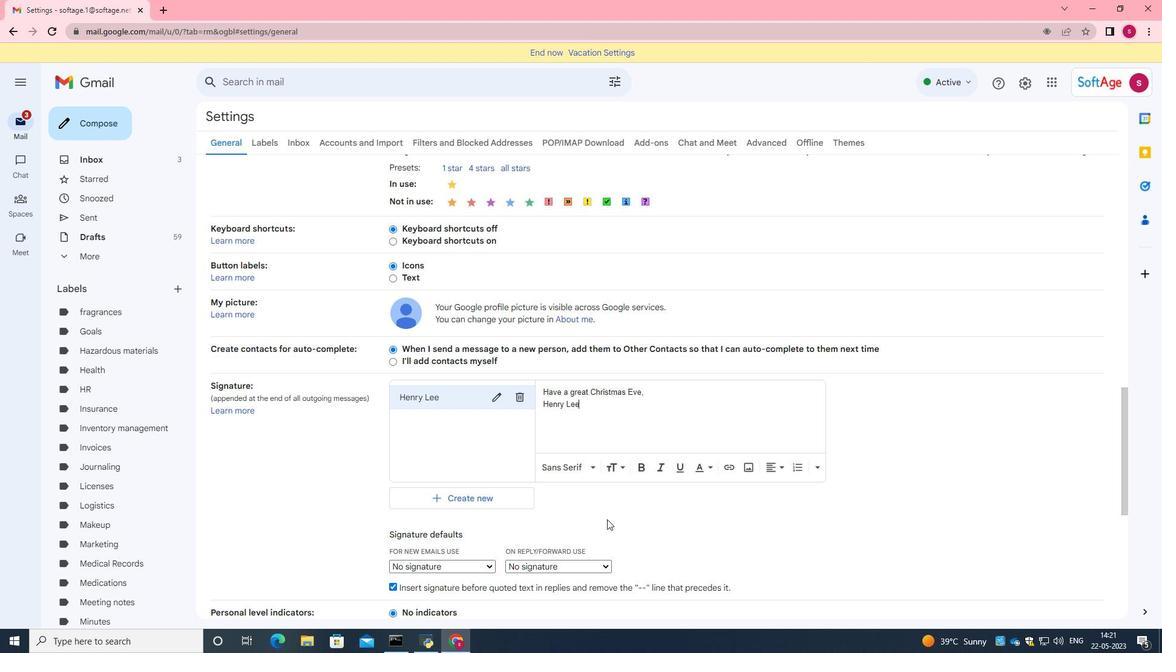 
Action: Mouse scrolled (607, 519) with delta (0, 0)
Screenshot: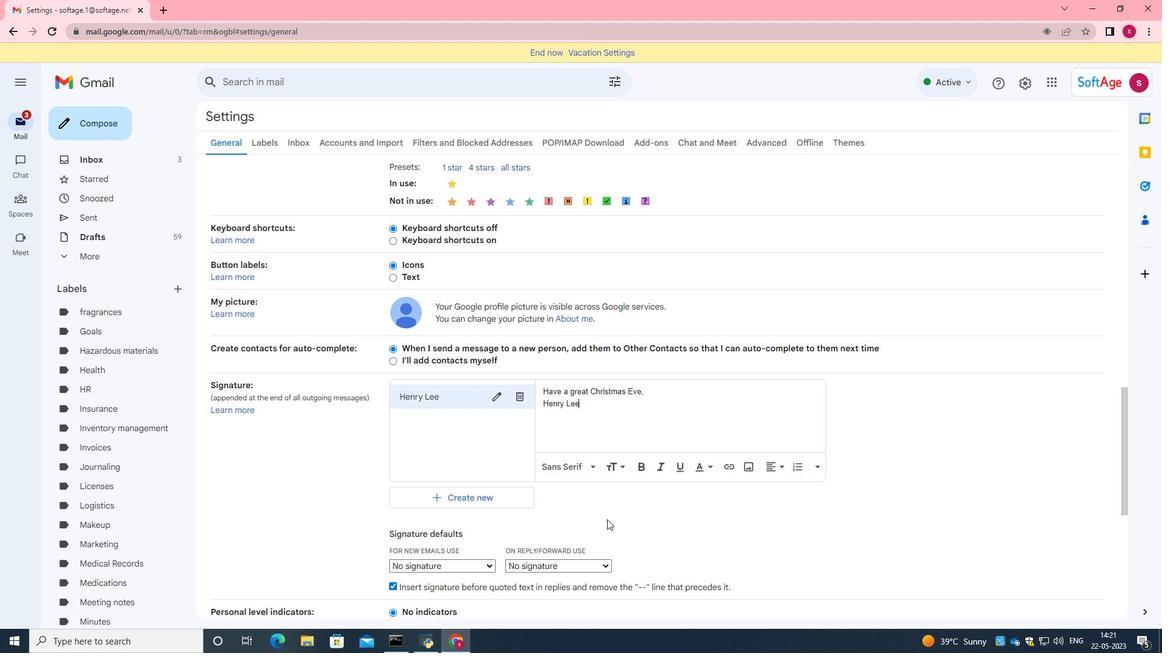 
Action: Mouse scrolled (607, 519) with delta (0, 0)
Screenshot: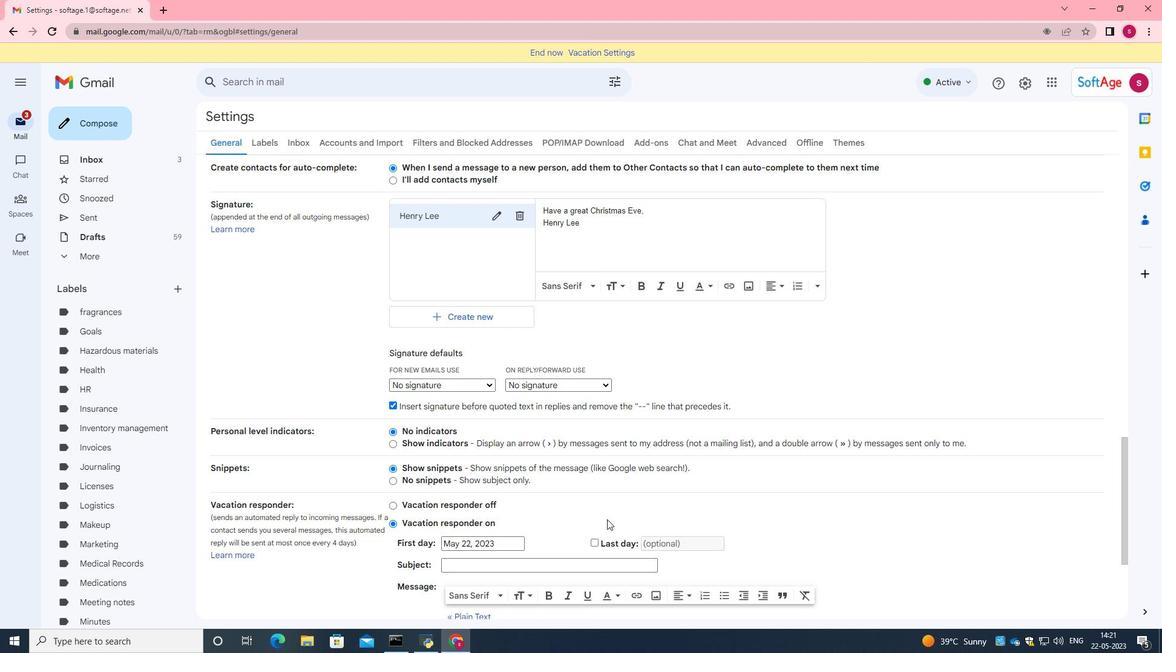 
Action: Mouse scrolled (607, 519) with delta (0, 0)
Screenshot: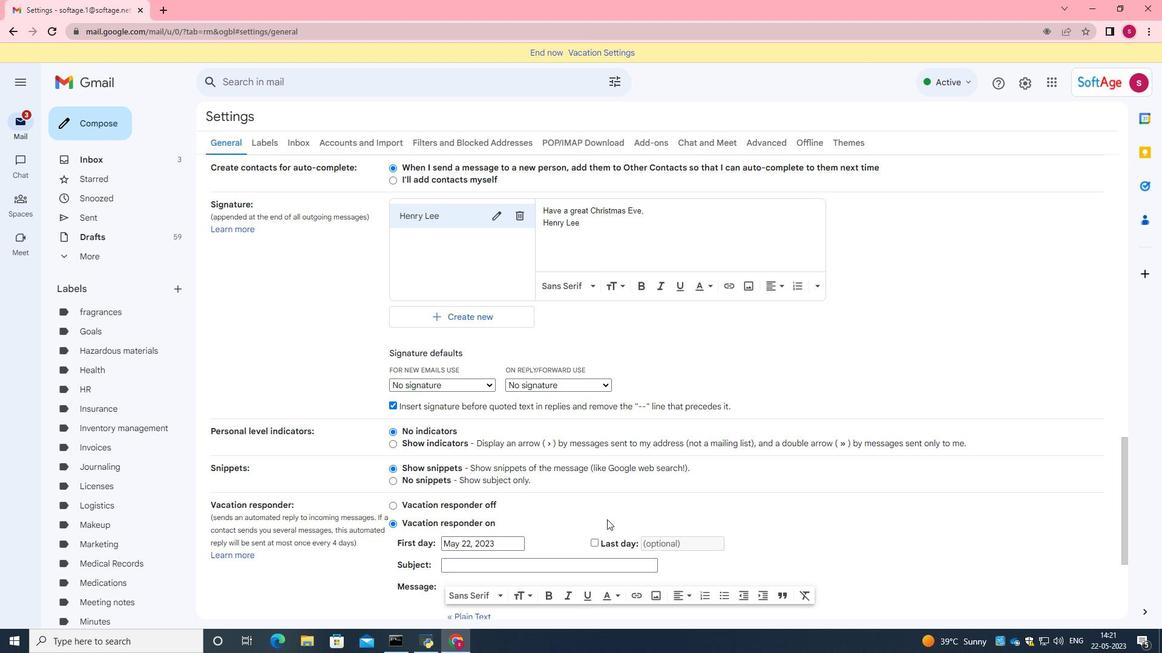 
Action: Mouse scrolled (607, 519) with delta (0, 0)
Screenshot: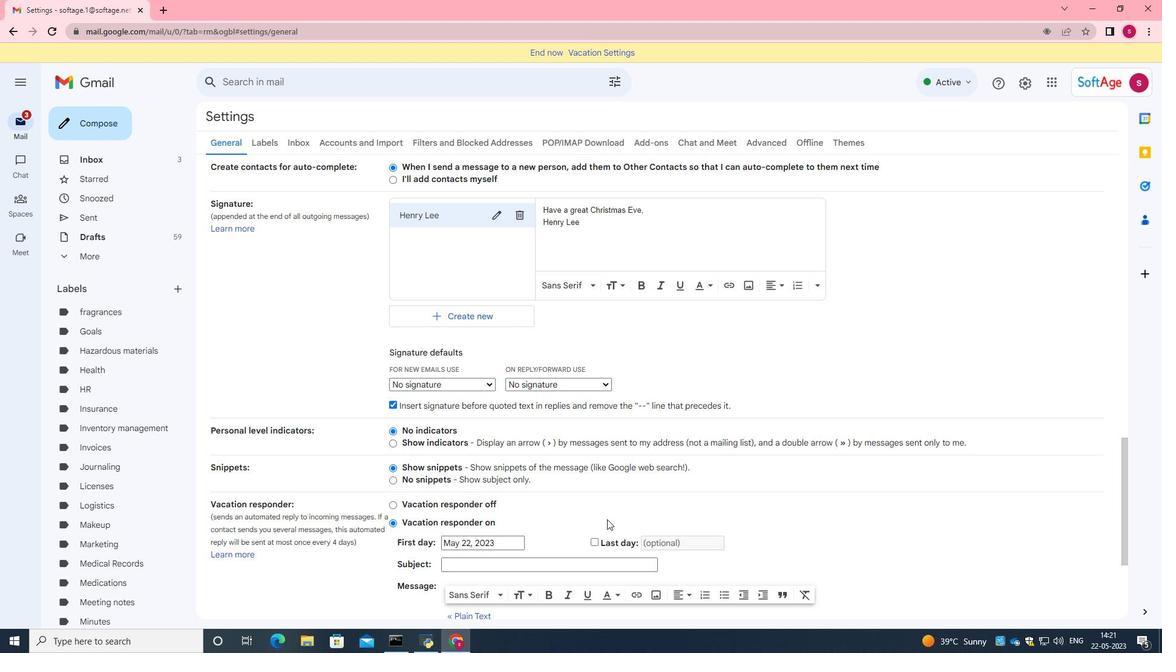
Action: Mouse scrolled (607, 519) with delta (0, 0)
Screenshot: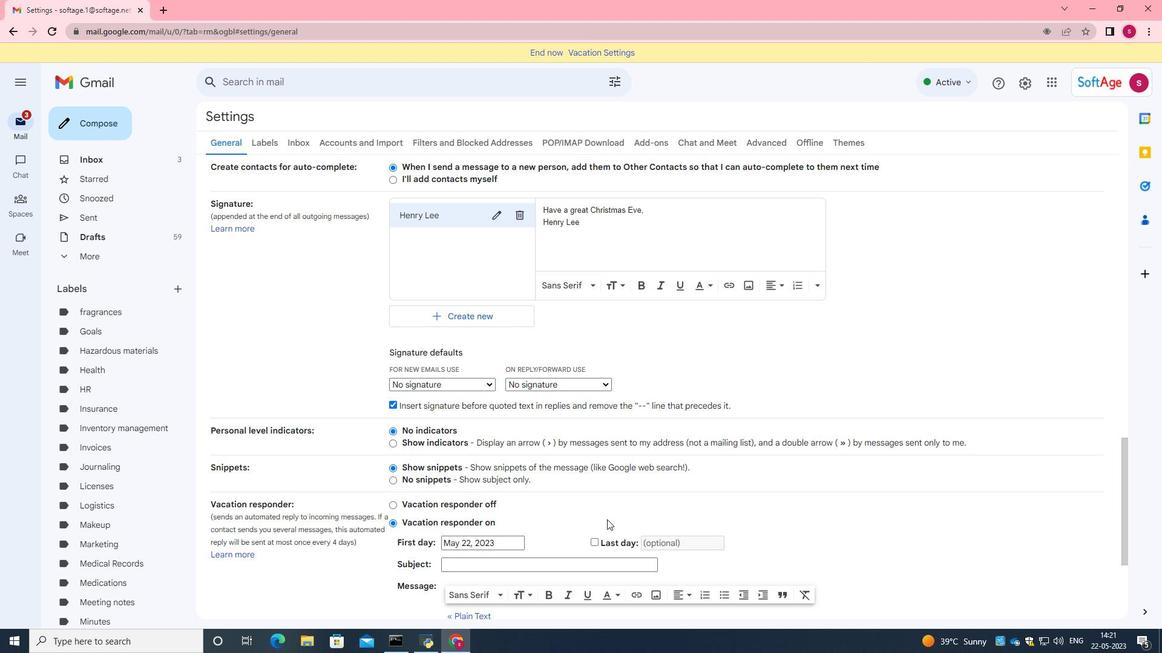 
Action: Mouse moved to (647, 556)
Screenshot: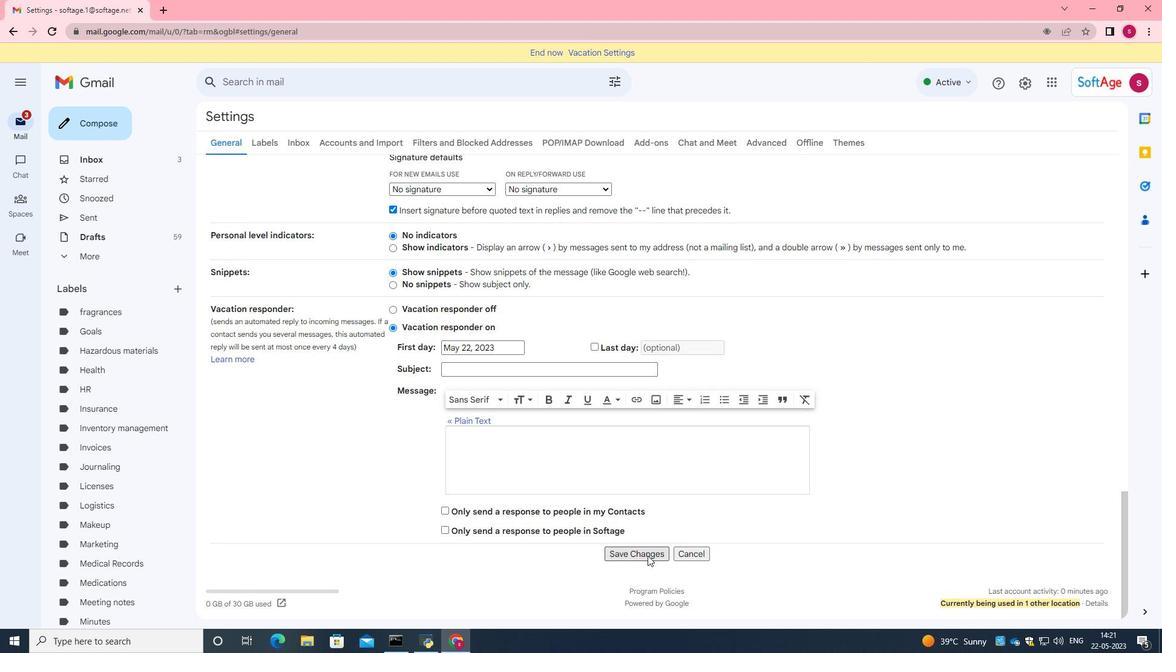 
Action: Mouse pressed left at (647, 556)
Screenshot: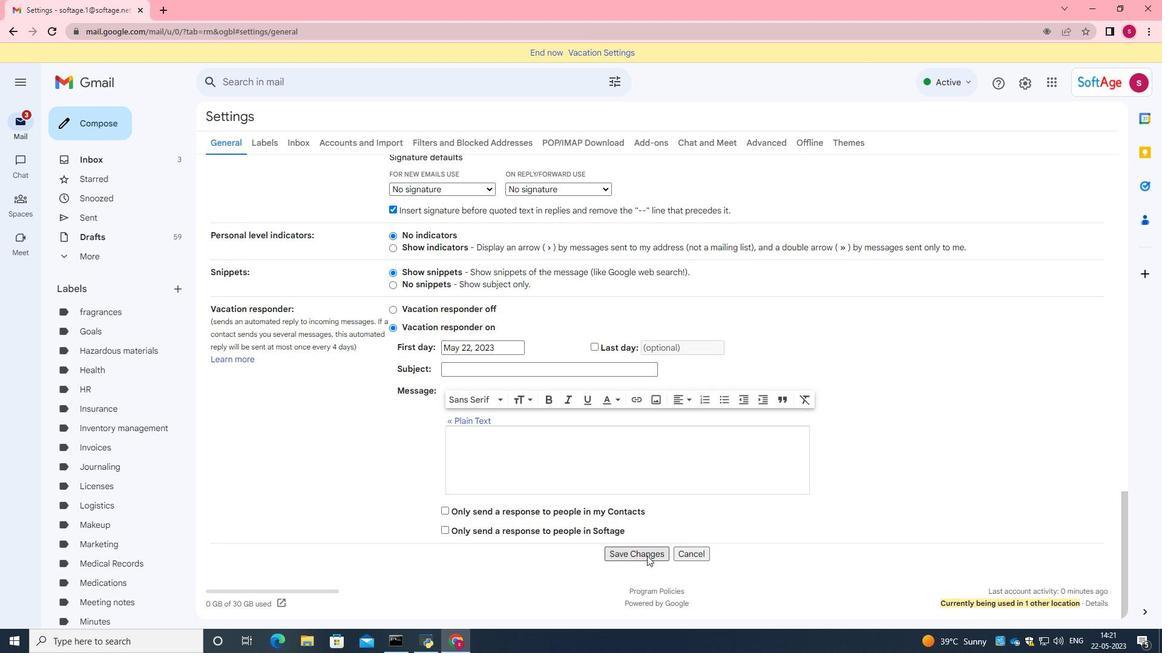 
Action: Mouse moved to (67, 115)
Screenshot: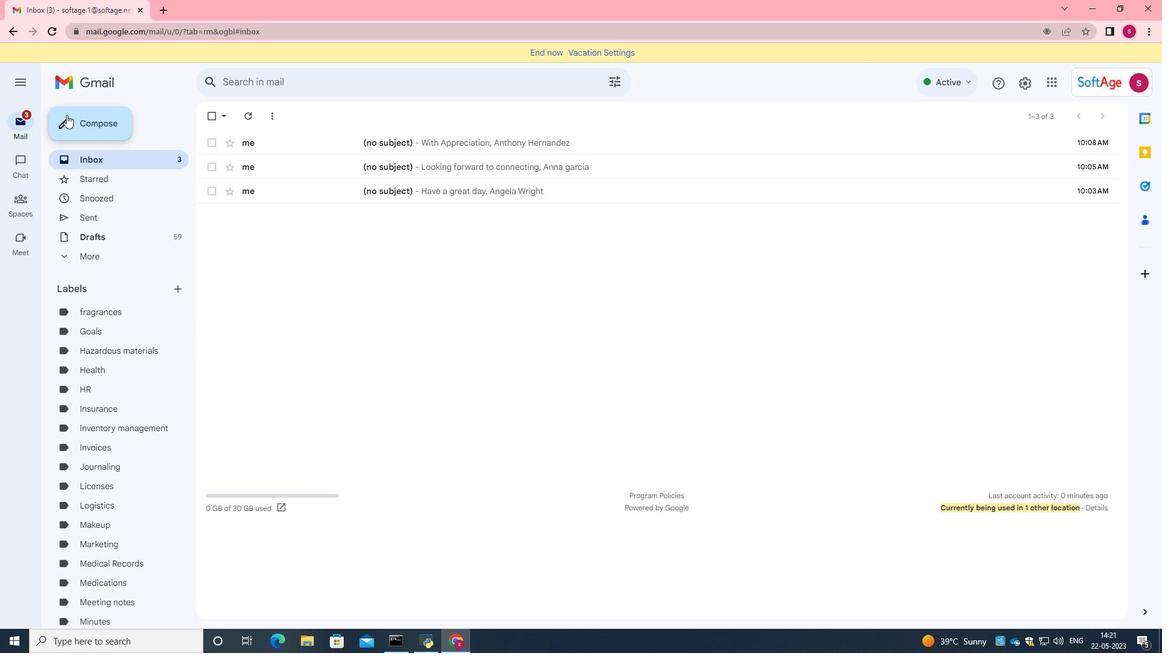 
Action: Mouse pressed left at (67, 115)
Screenshot: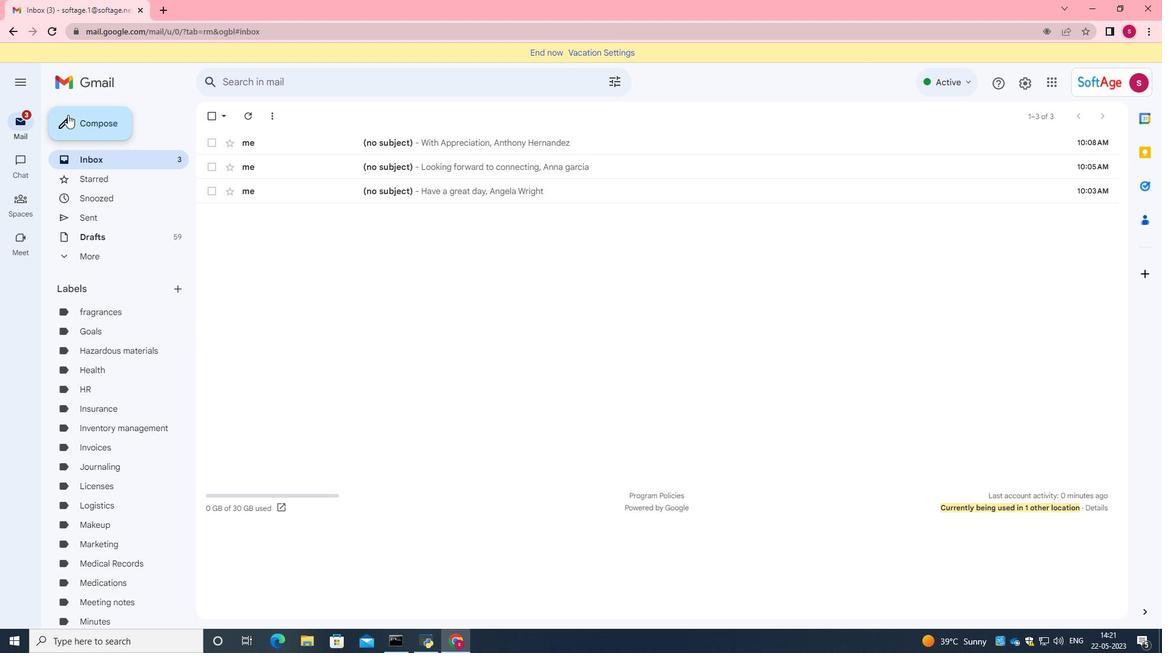 
Action: Mouse moved to (831, 302)
Screenshot: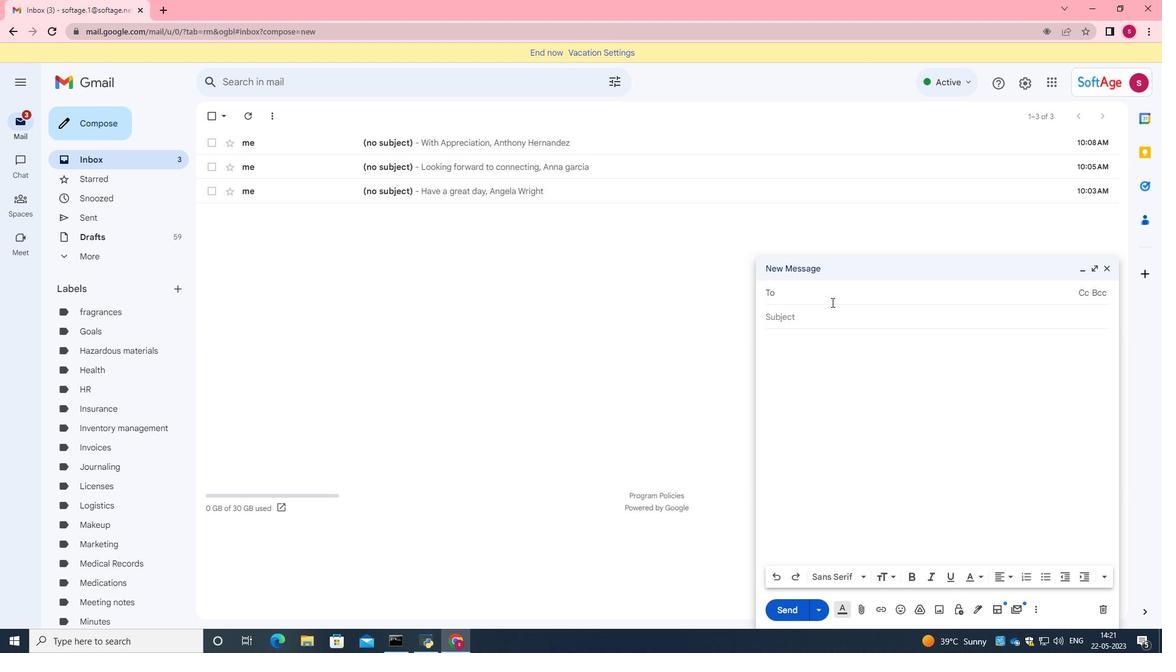 
Action: Key pressed softage.1<Key.shift>@softage.net
Screenshot: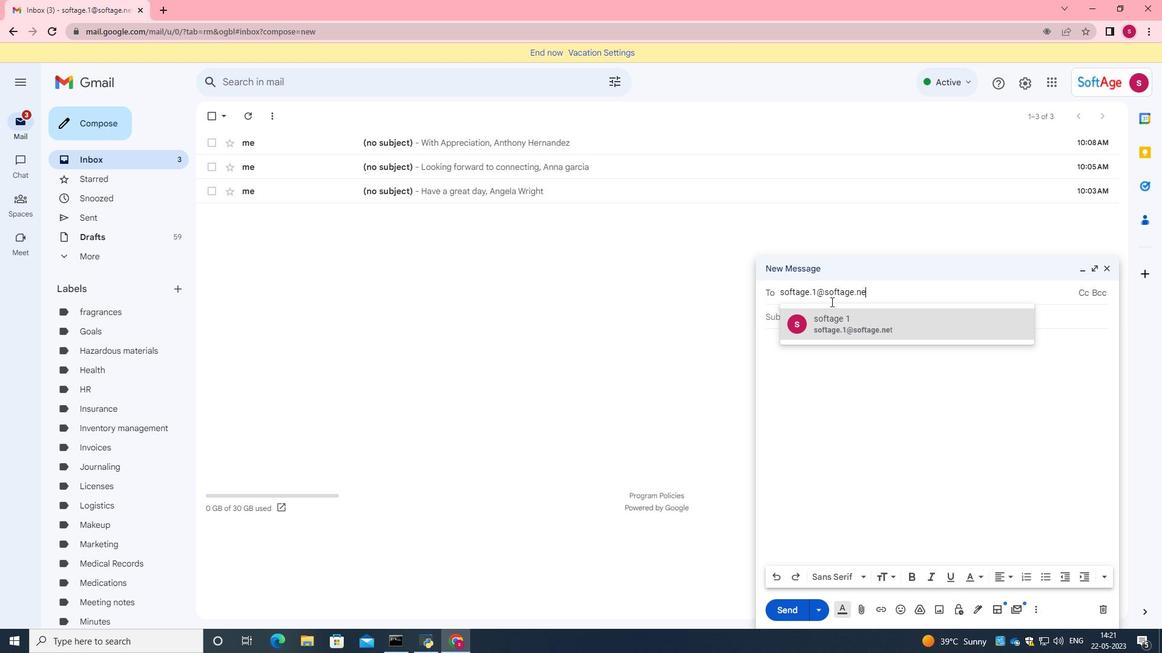 
Action: Mouse moved to (858, 334)
Screenshot: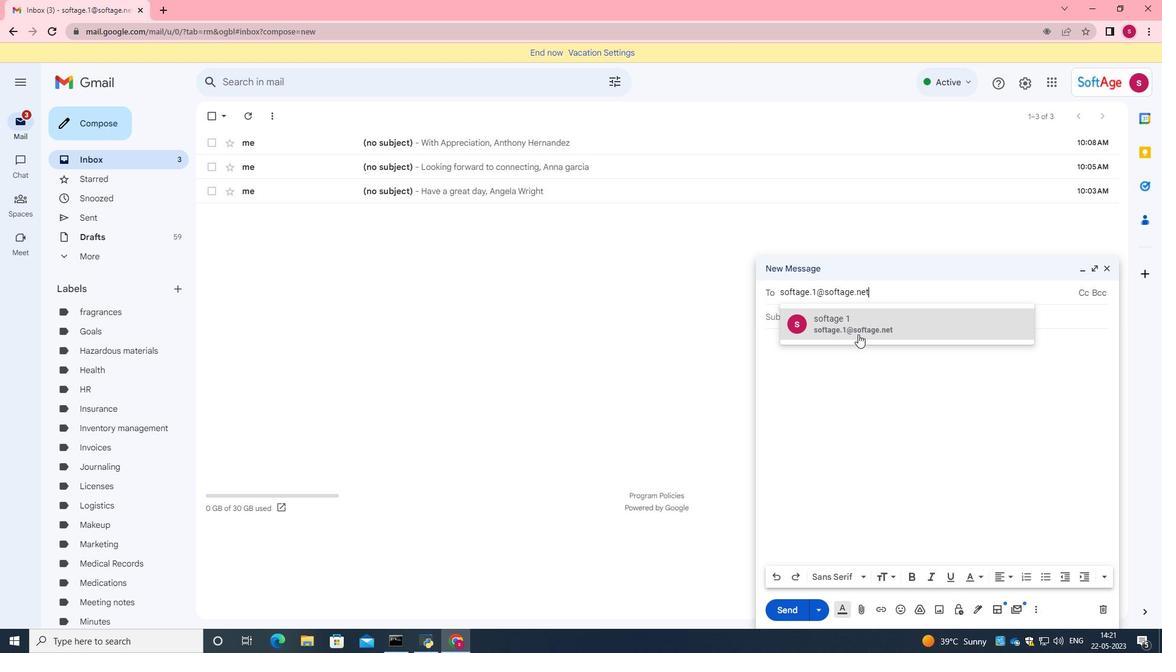 
Action: Mouse pressed left at (858, 334)
Screenshot: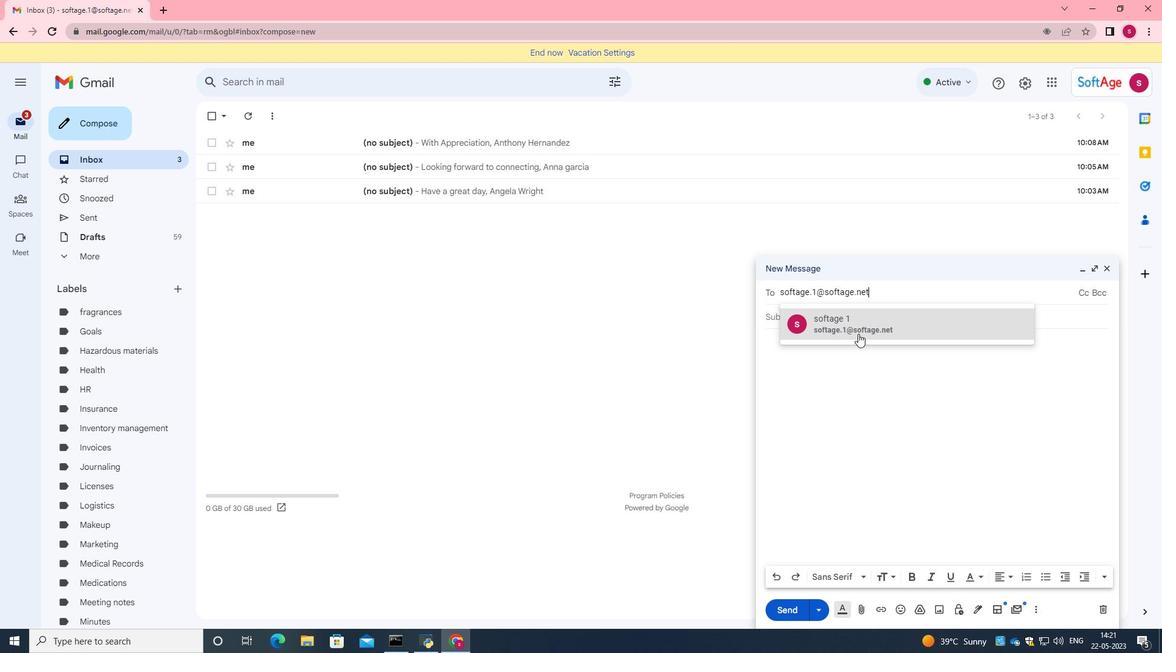 
Action: Mouse moved to (979, 609)
Screenshot: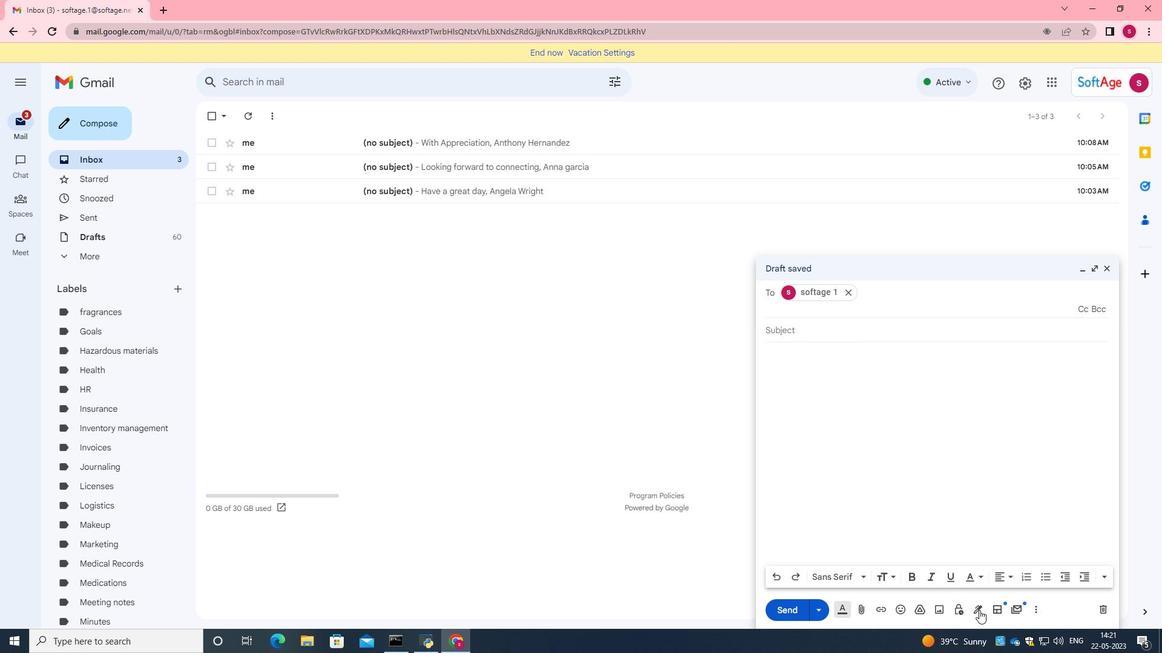 
Action: Mouse pressed left at (979, 609)
Screenshot: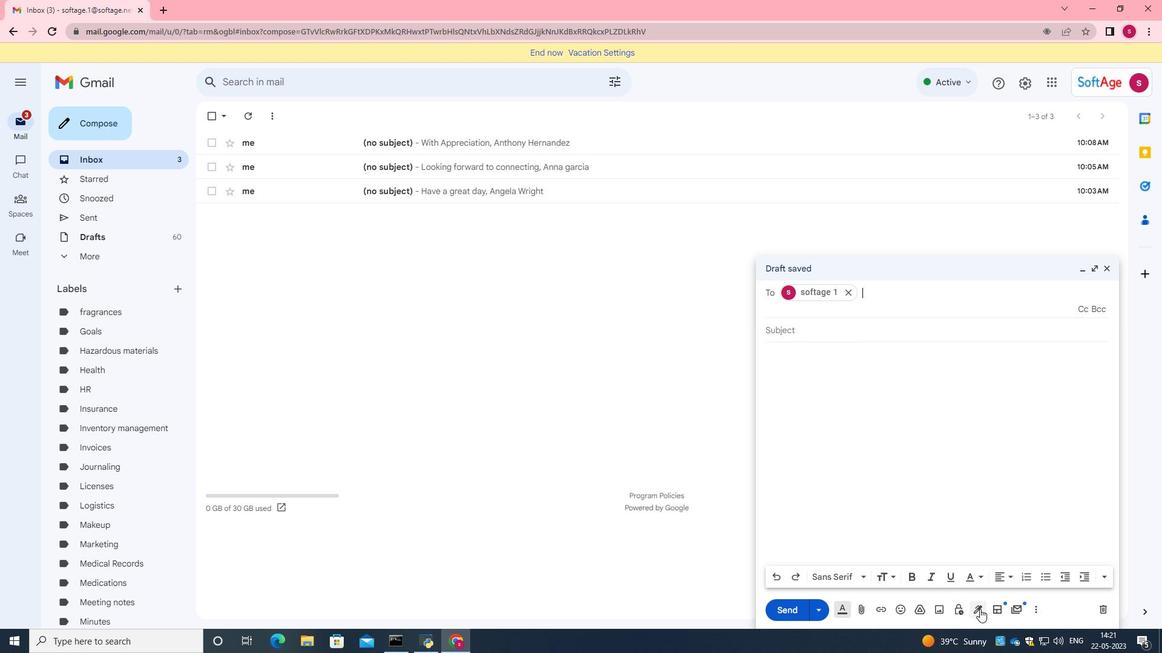 
Action: Mouse moved to (1031, 587)
Screenshot: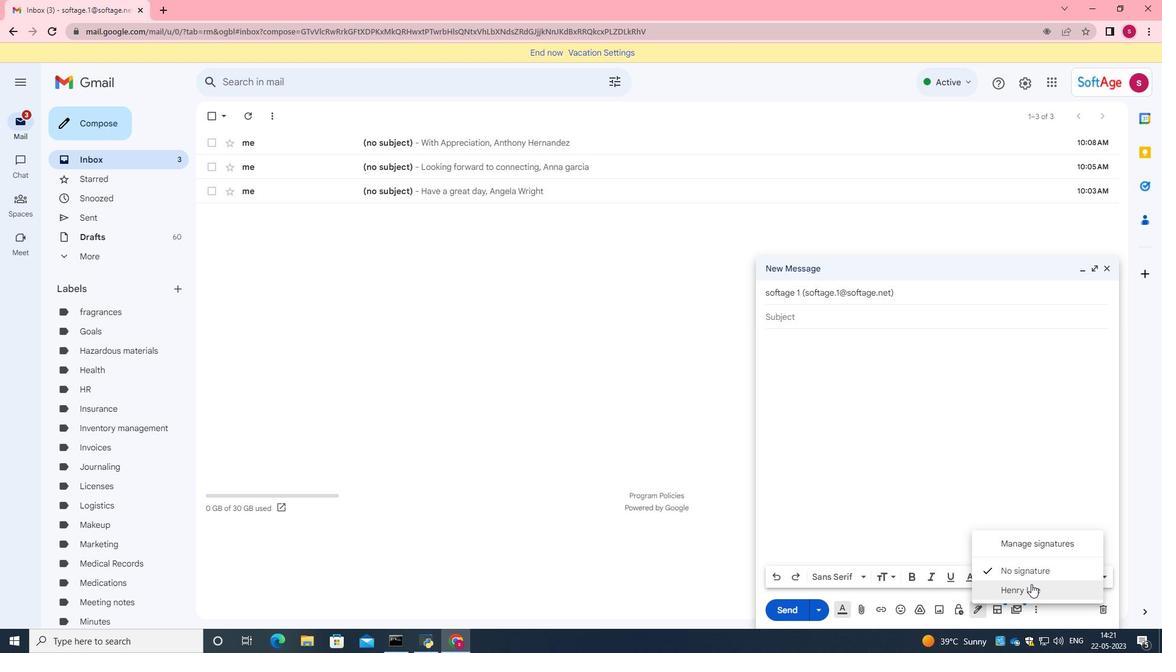 
Action: Mouse pressed left at (1031, 587)
Screenshot: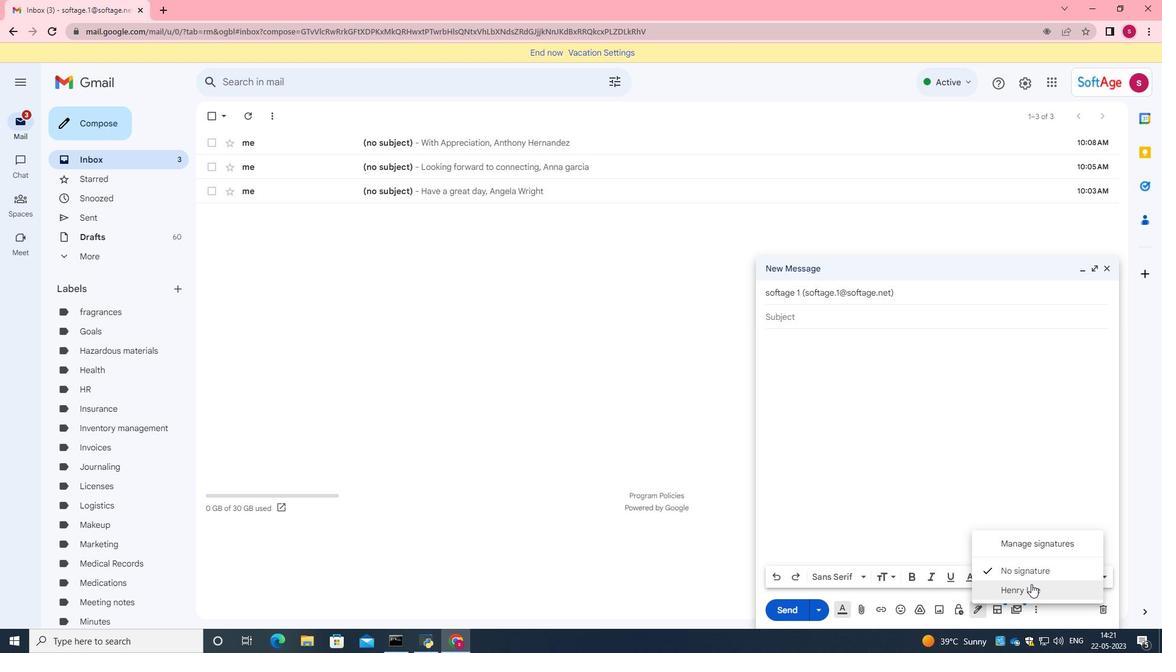 
Action: Mouse moved to (1038, 611)
Screenshot: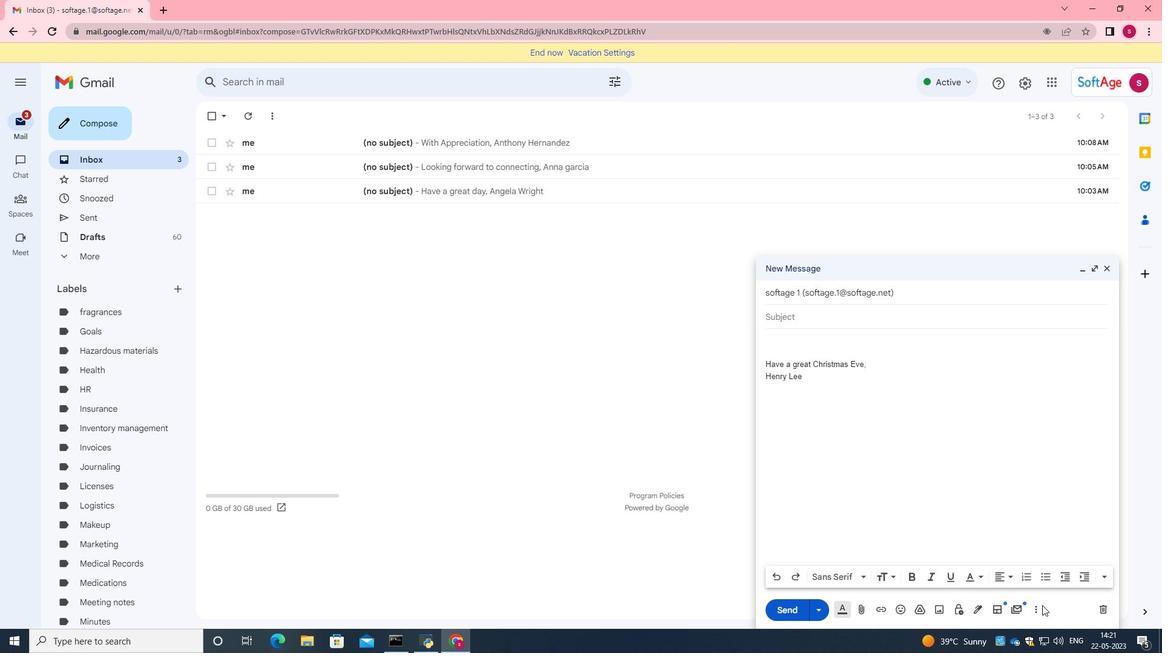 
Action: Mouse pressed left at (1038, 611)
Screenshot: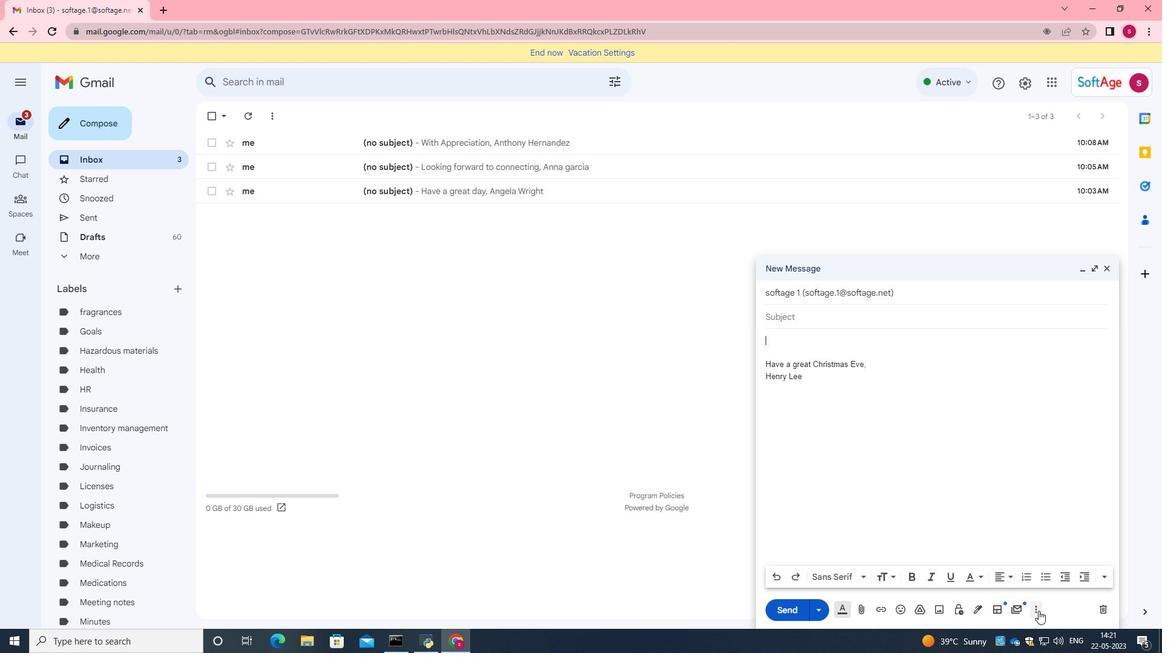 
Action: Mouse moved to (786, 467)
Screenshot: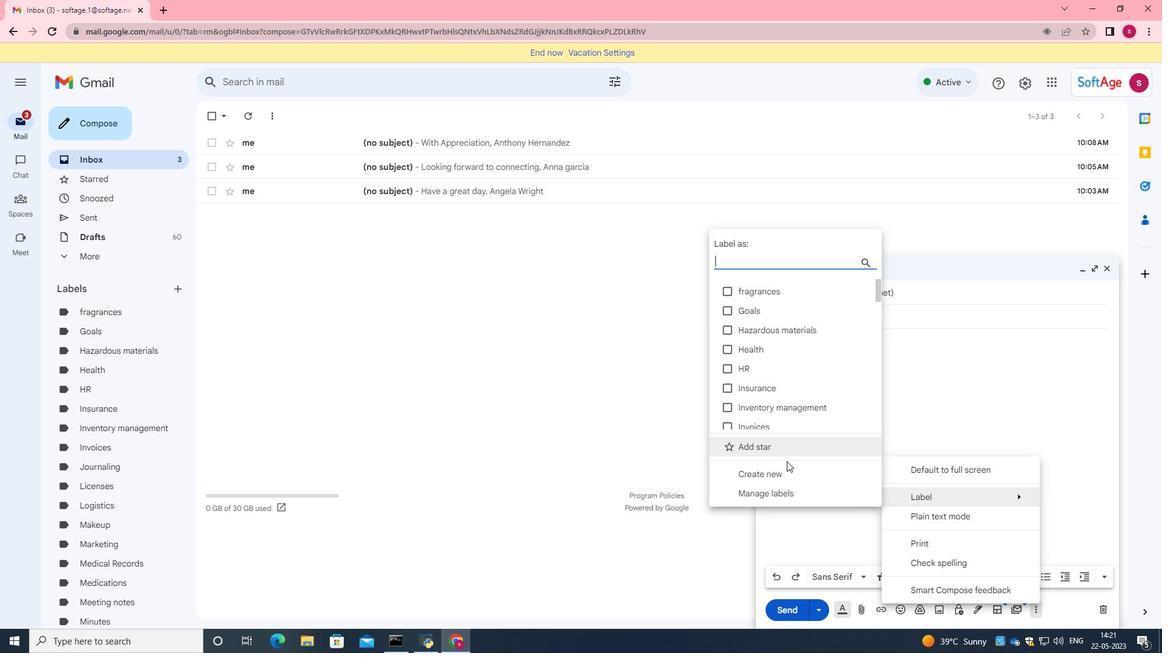 
Action: Mouse pressed left at (786, 467)
Screenshot: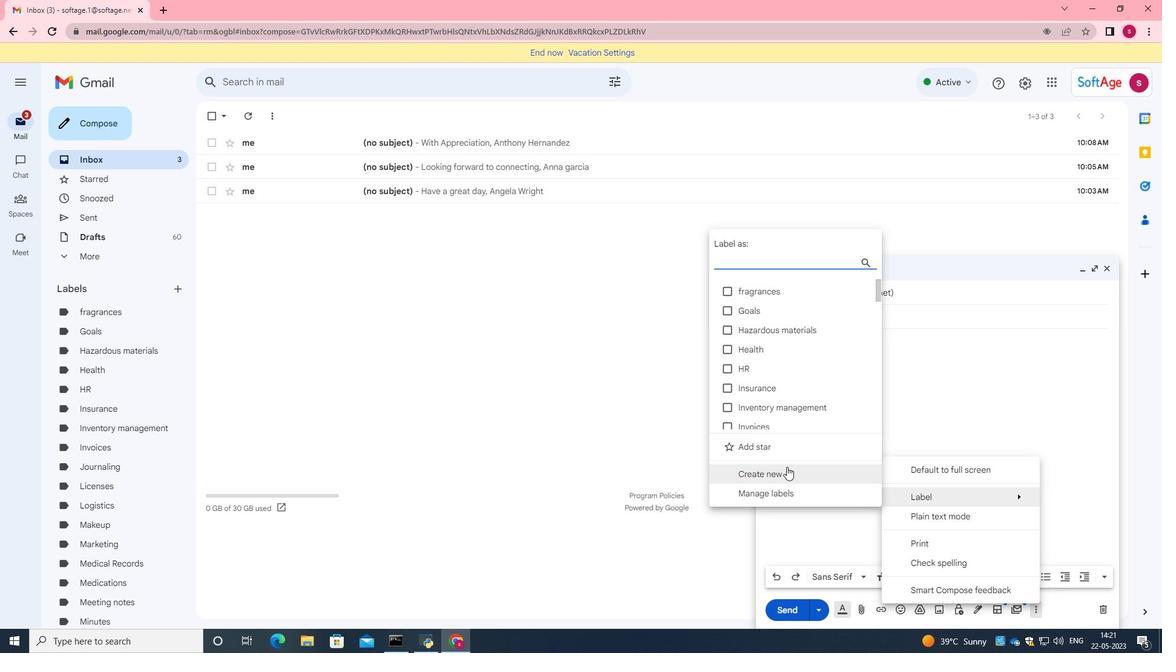 
Action: Key pressed <Key.caps_lock>N<Key.caps_lock>utrition
Screenshot: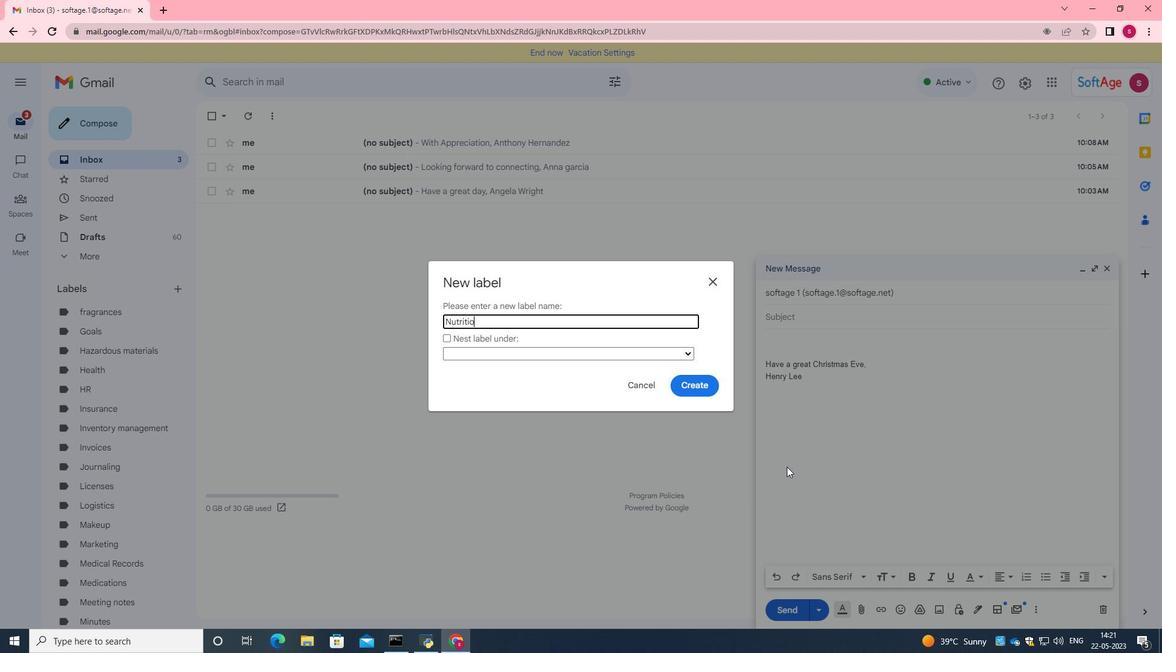 
Action: Mouse moved to (679, 389)
Screenshot: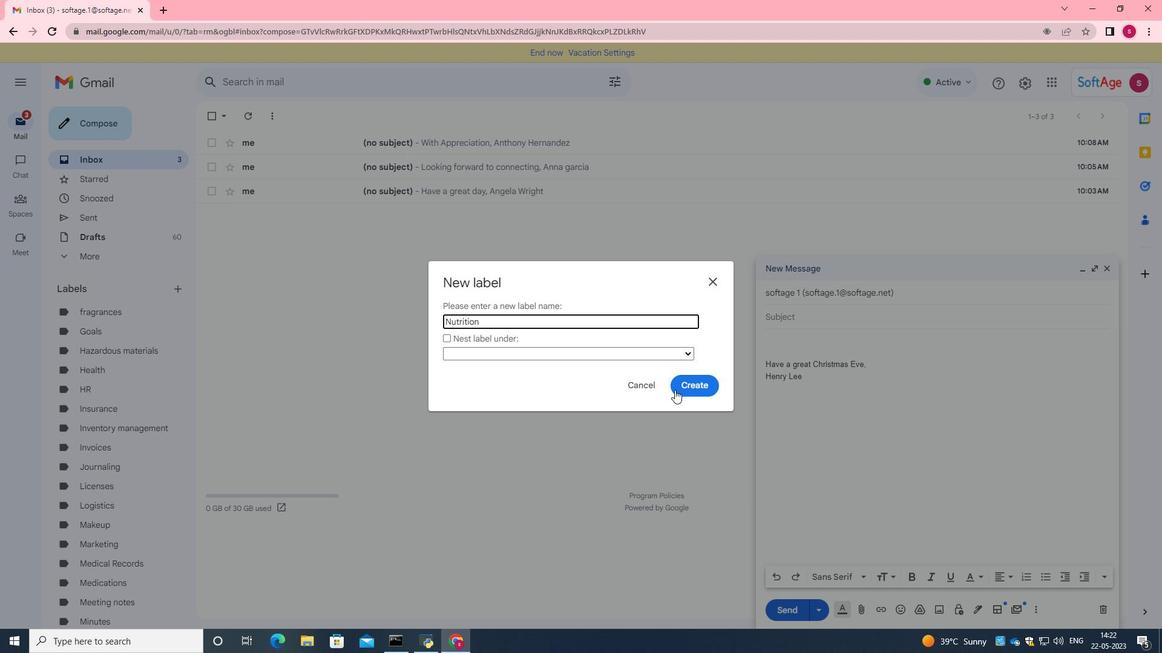 
Action: Mouse pressed left at (679, 389)
Screenshot: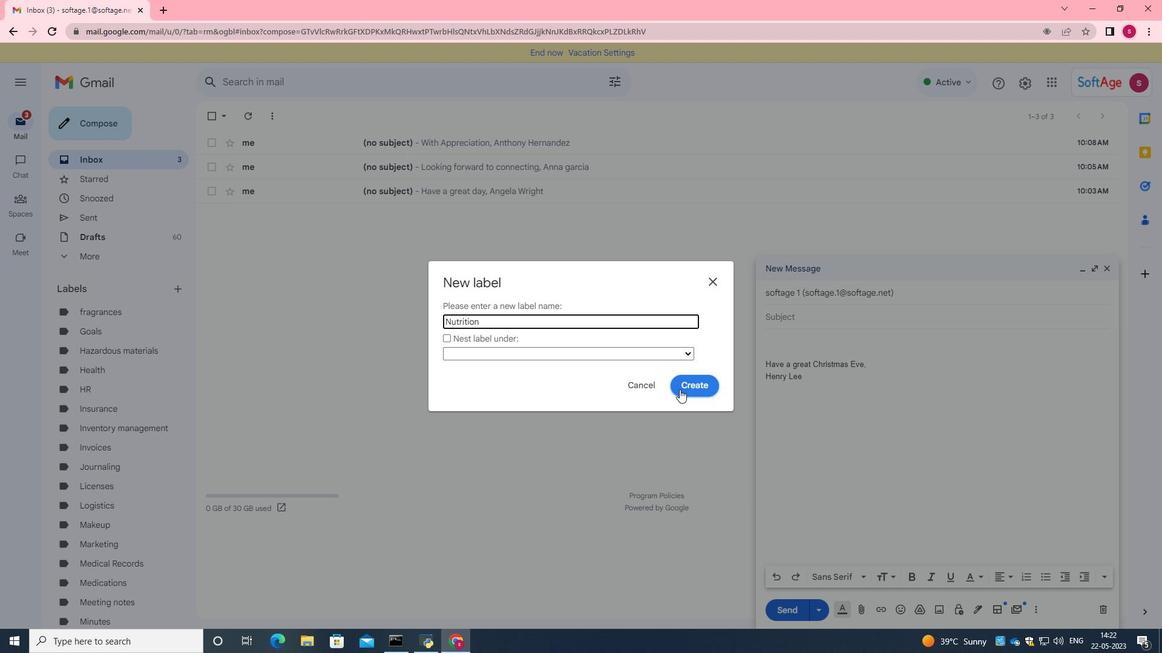 
Action: Mouse moved to (711, 452)
Screenshot: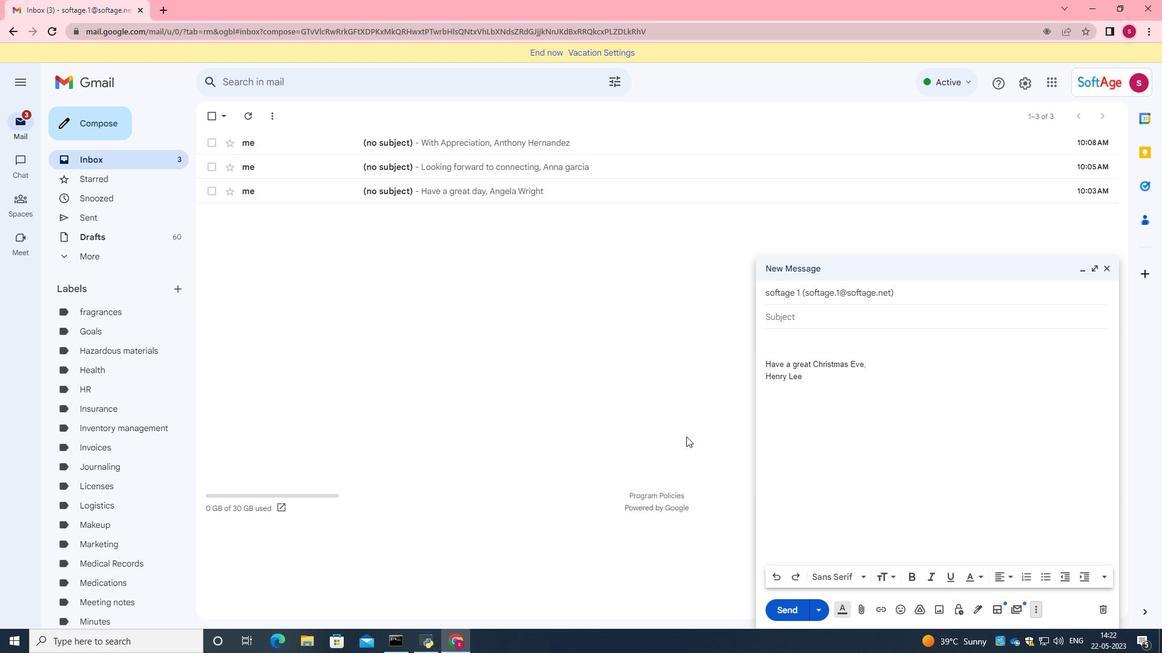 
Action: Mouse scrolled (711, 452) with delta (0, 0)
Screenshot: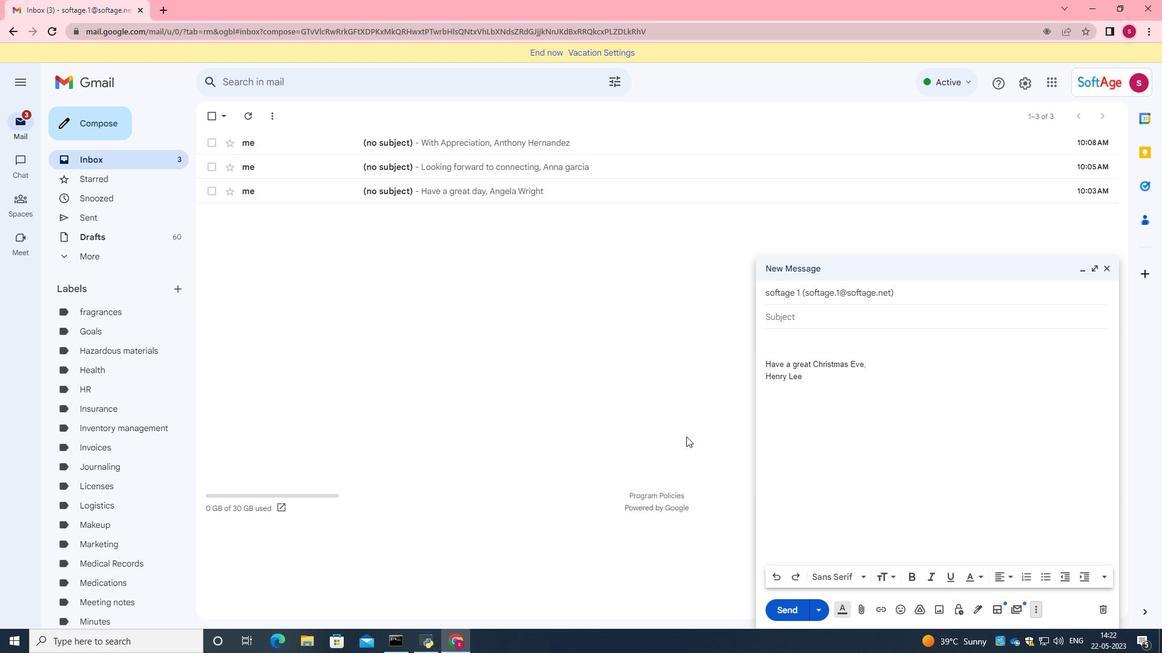 
Action: Mouse moved to (762, 479)
Screenshot: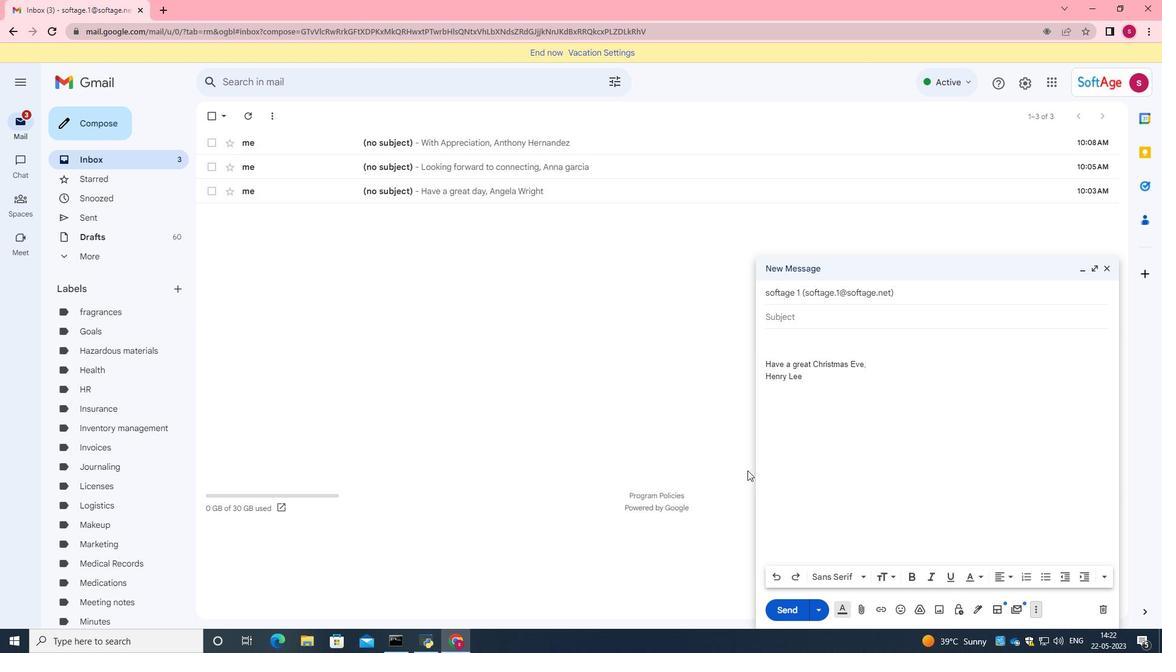 
Action: Mouse scrolled (762, 479) with delta (0, 0)
Screenshot: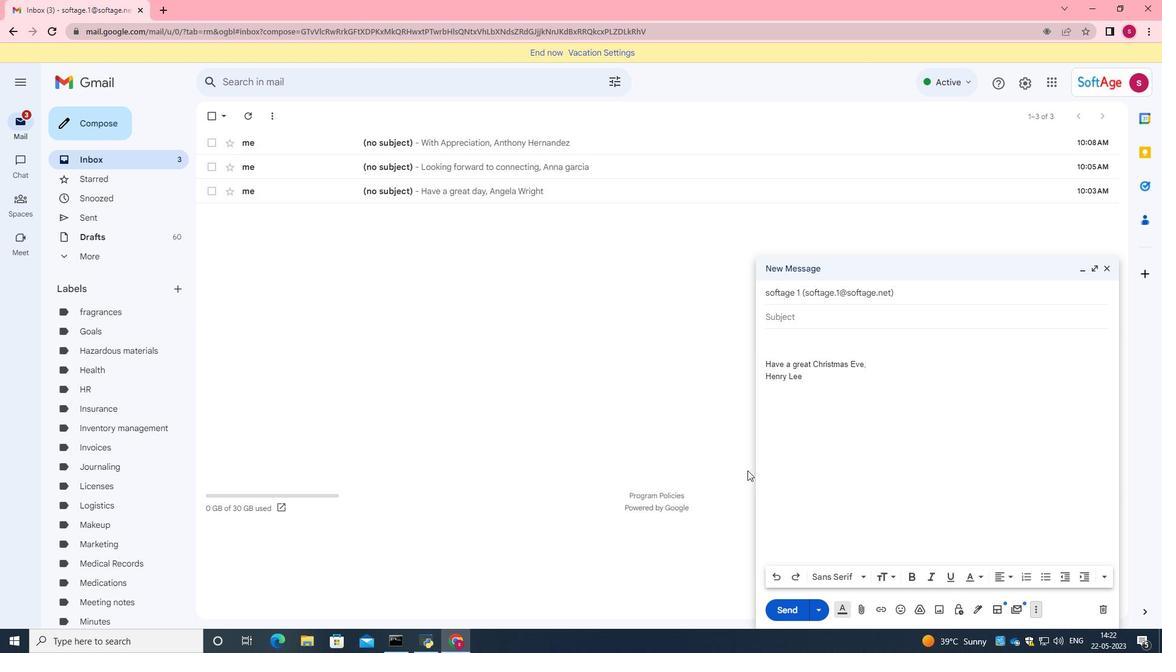
Action: Mouse moved to (790, 616)
Screenshot: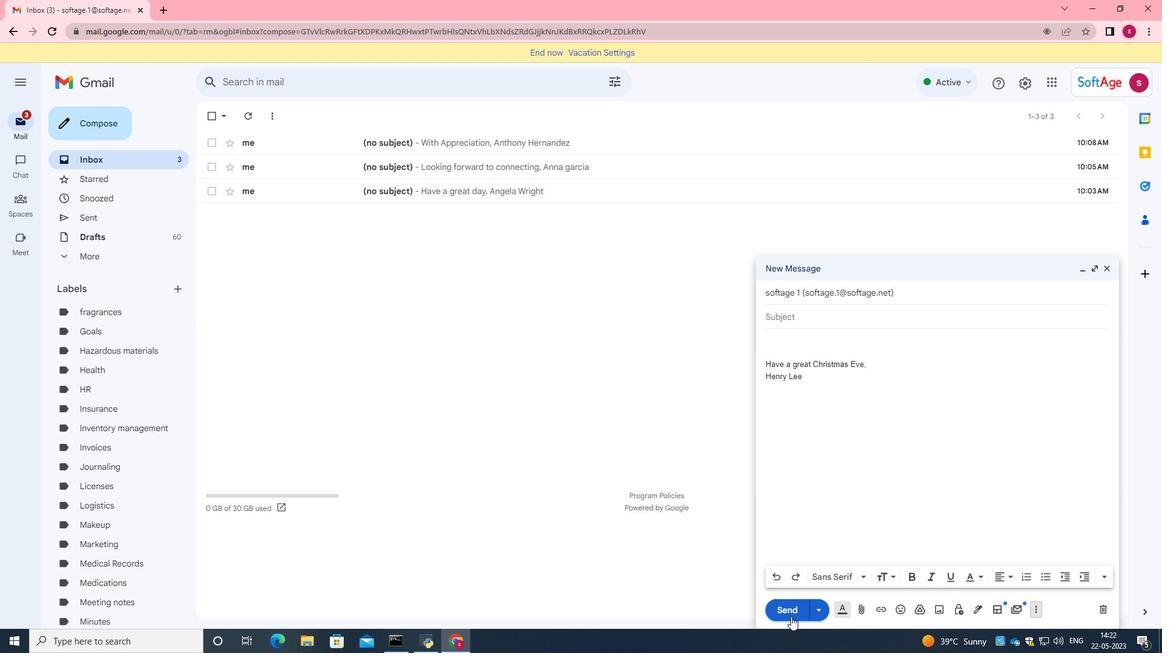 
Action: Mouse pressed left at (790, 616)
Screenshot: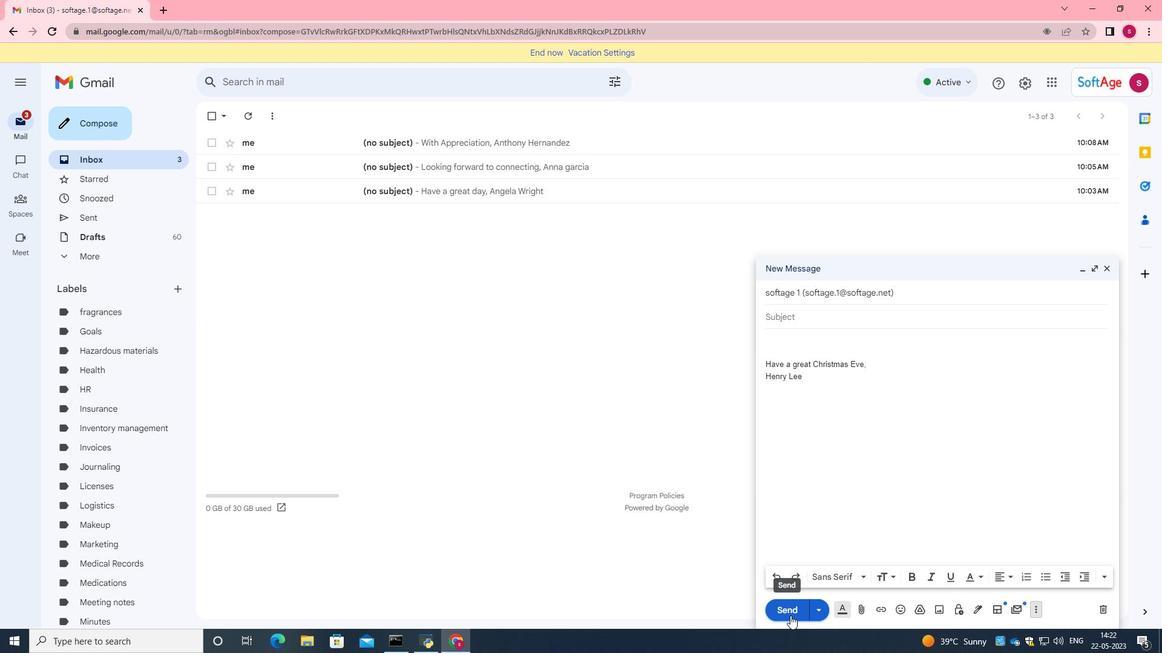 
Action: Mouse moved to (608, 382)
Screenshot: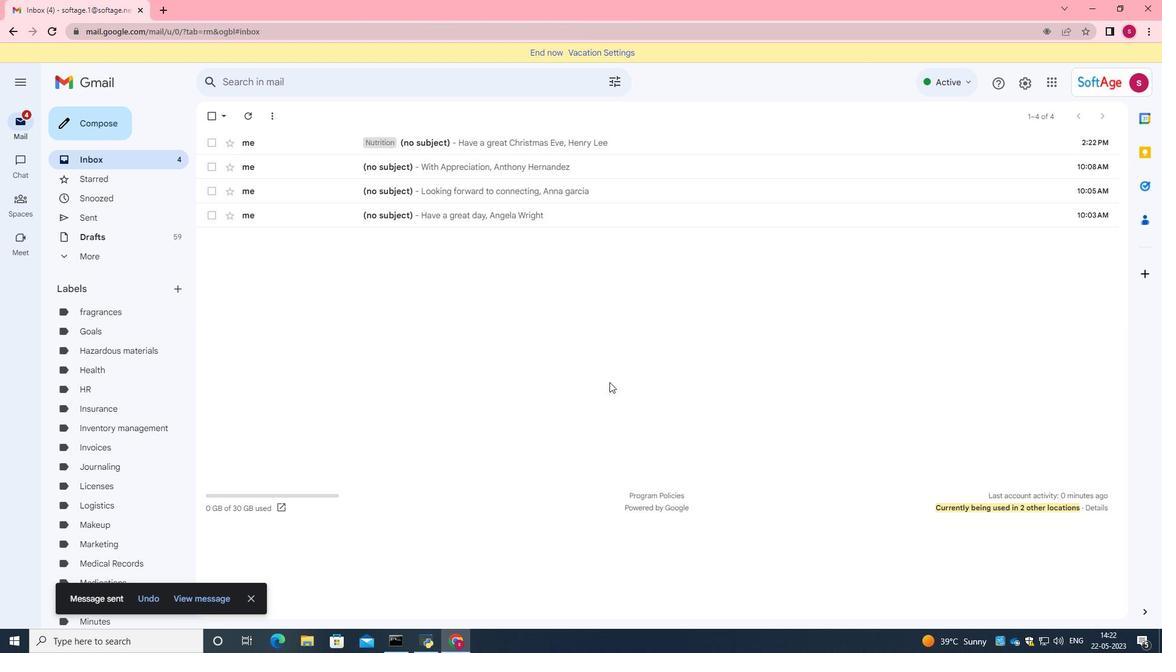 
